 Task: Add the task  Integrate a new online faxing system for a company's communications to the section Continuous Delivery Sprint in the project AgileOrigin and add a Due Date to the respective task as 2023/07/11
Action: Mouse moved to (317, 480)
Screenshot: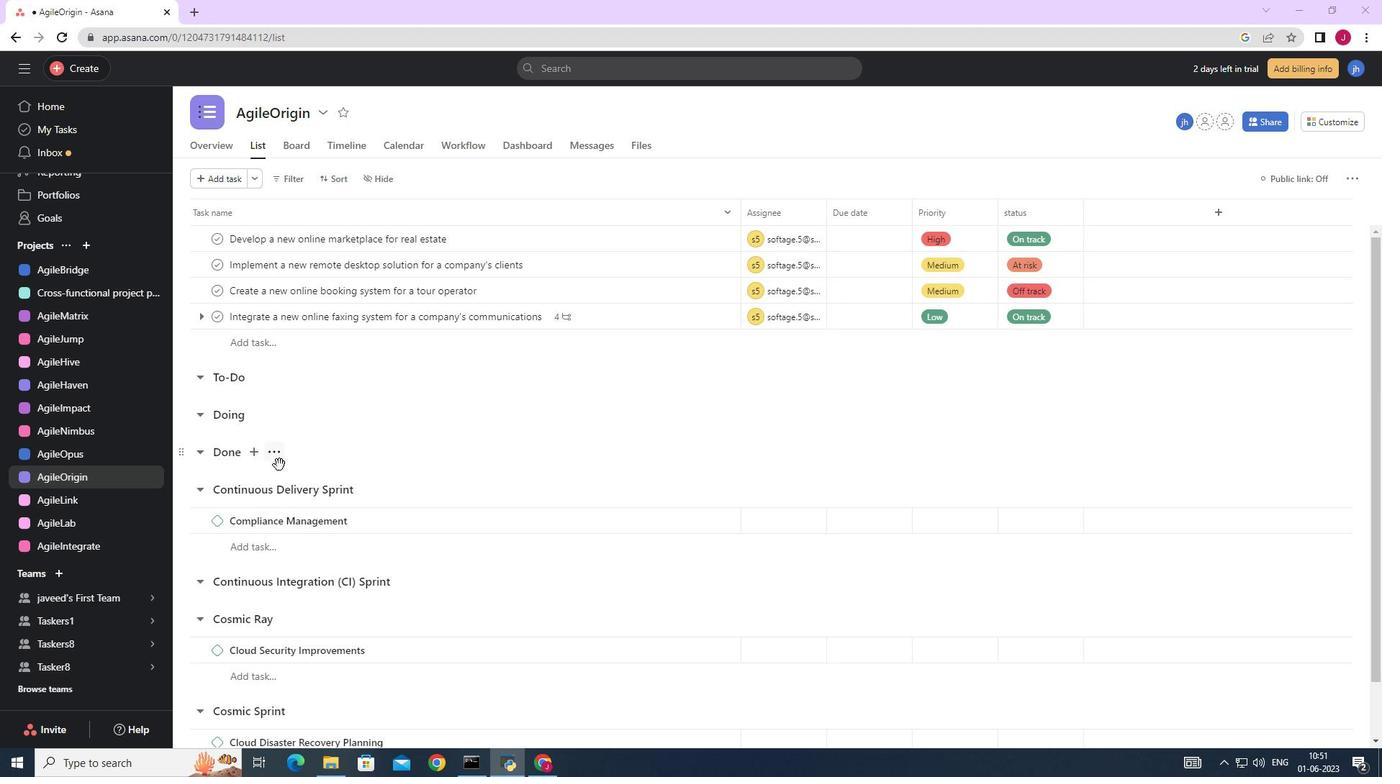 
Action: Mouse scrolled (317, 479) with delta (0, 0)
Screenshot: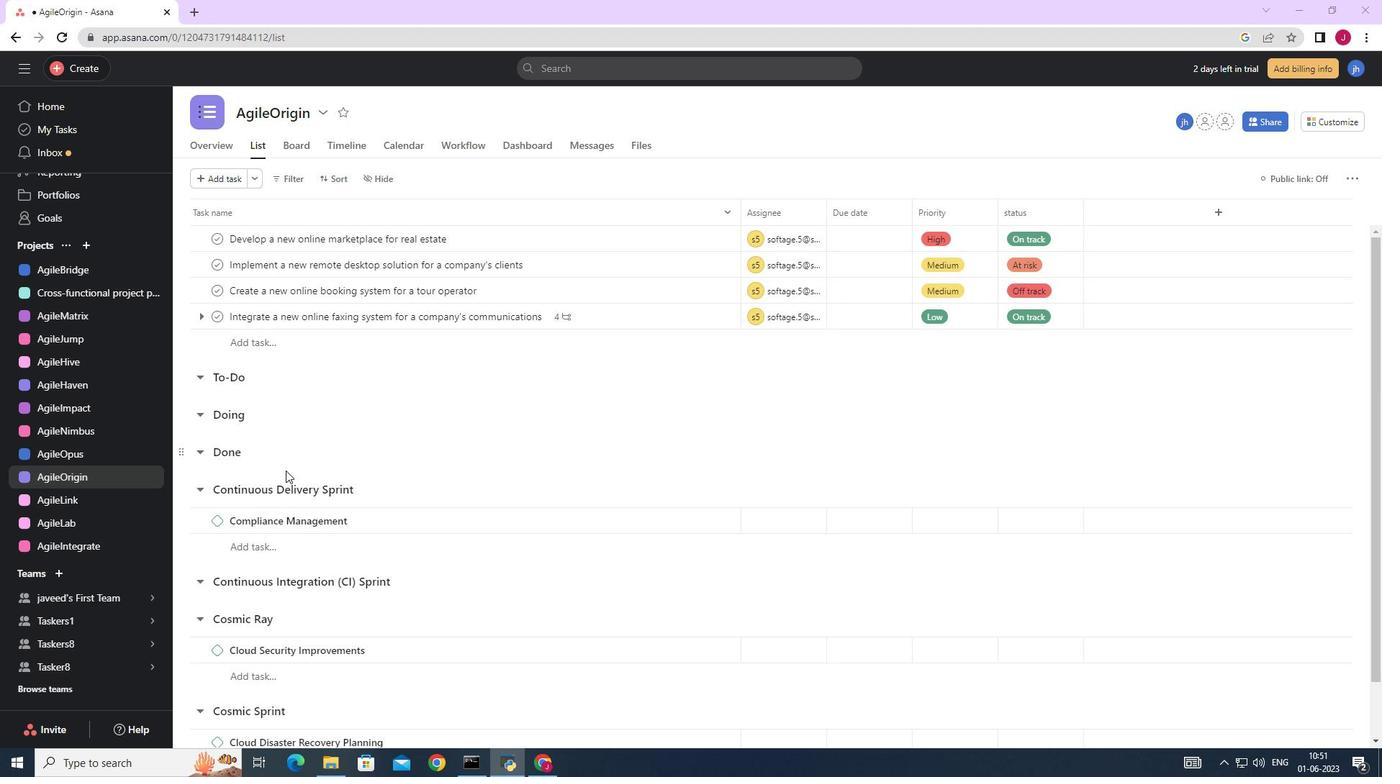
Action: Mouse scrolled (317, 479) with delta (0, 0)
Screenshot: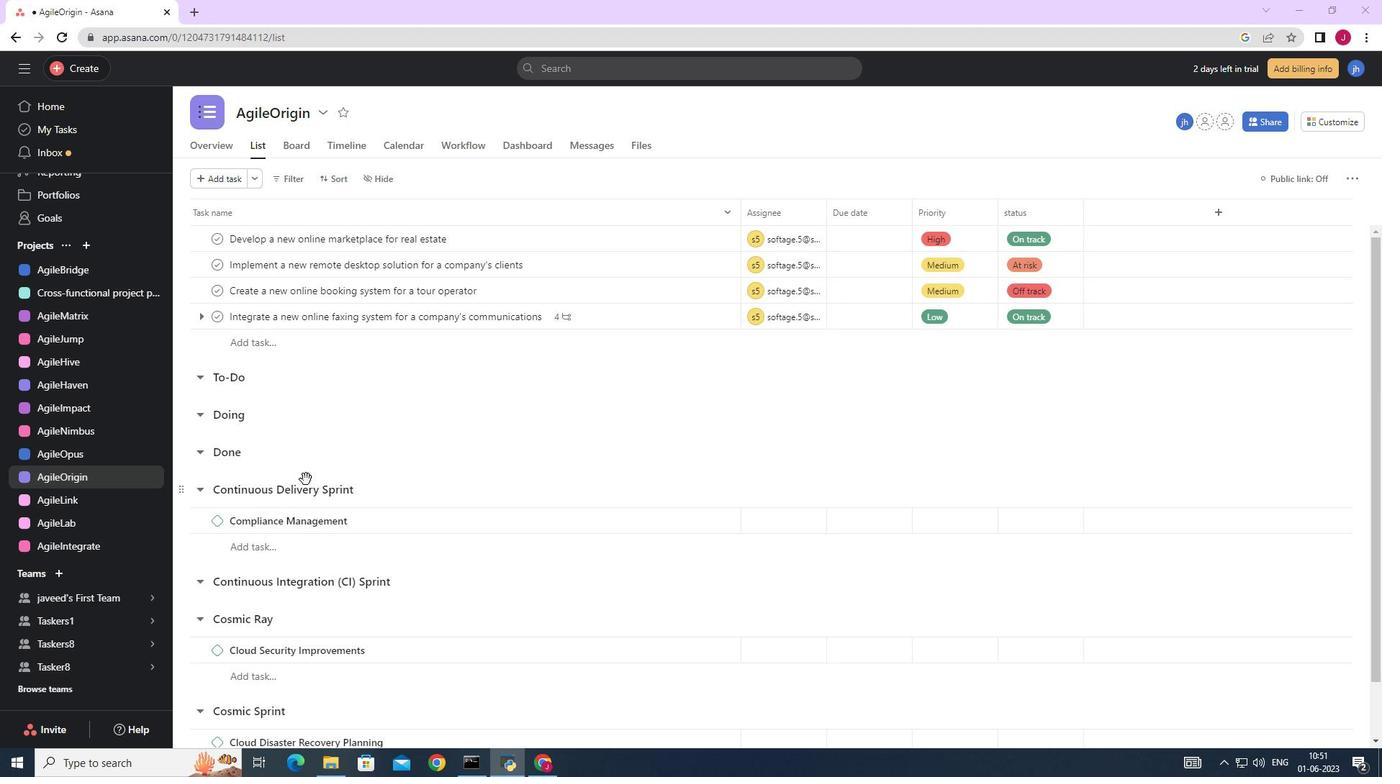 
Action: Mouse moved to (318, 480)
Screenshot: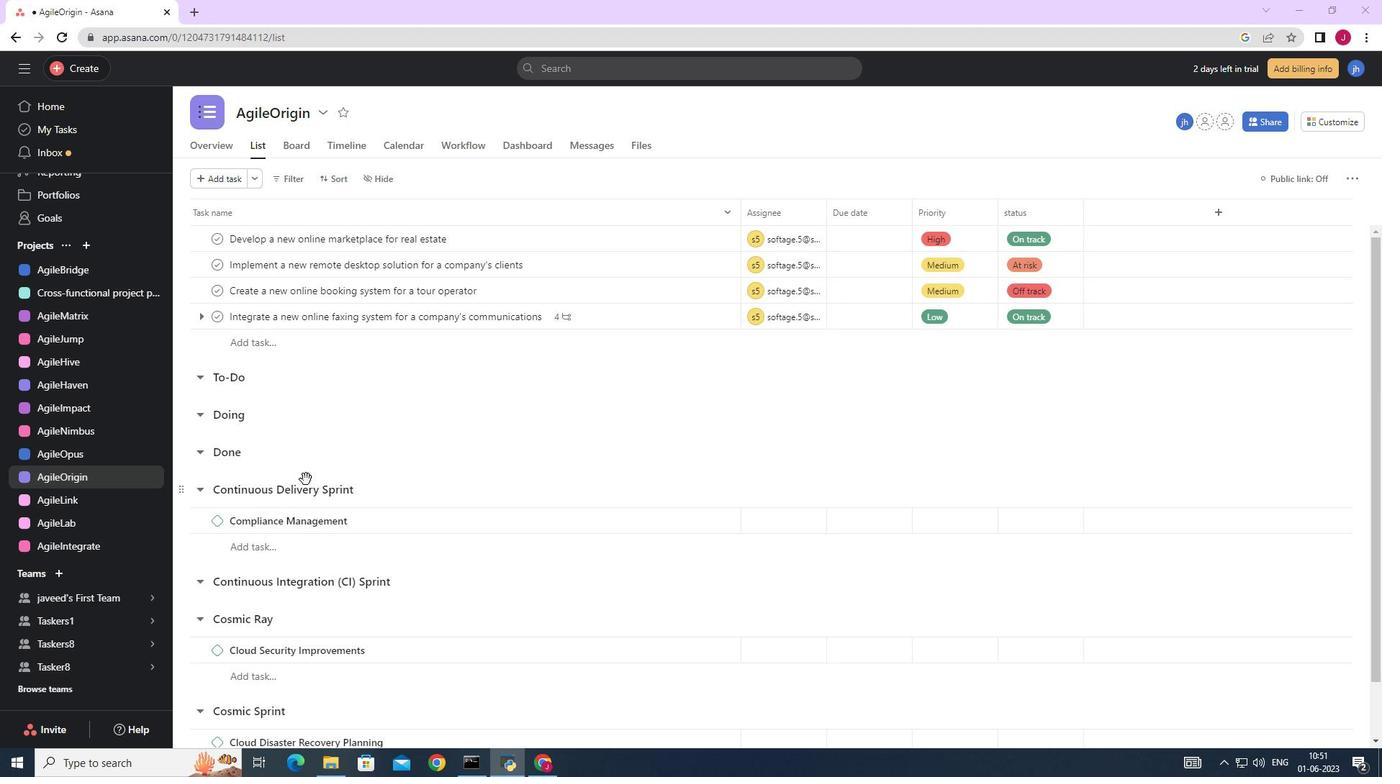 
Action: Mouse scrolled (317, 479) with delta (0, 0)
Screenshot: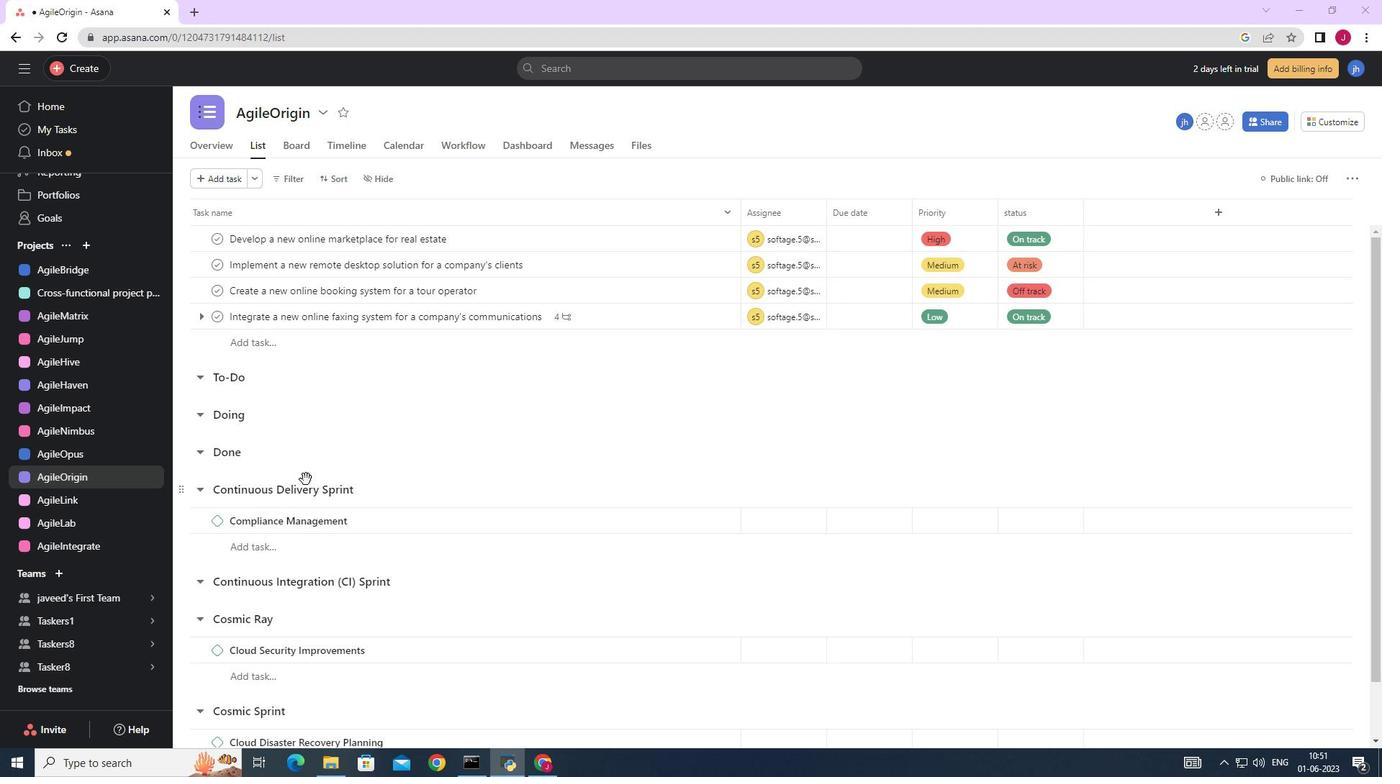 
Action: Mouse scrolled (318, 480) with delta (0, 0)
Screenshot: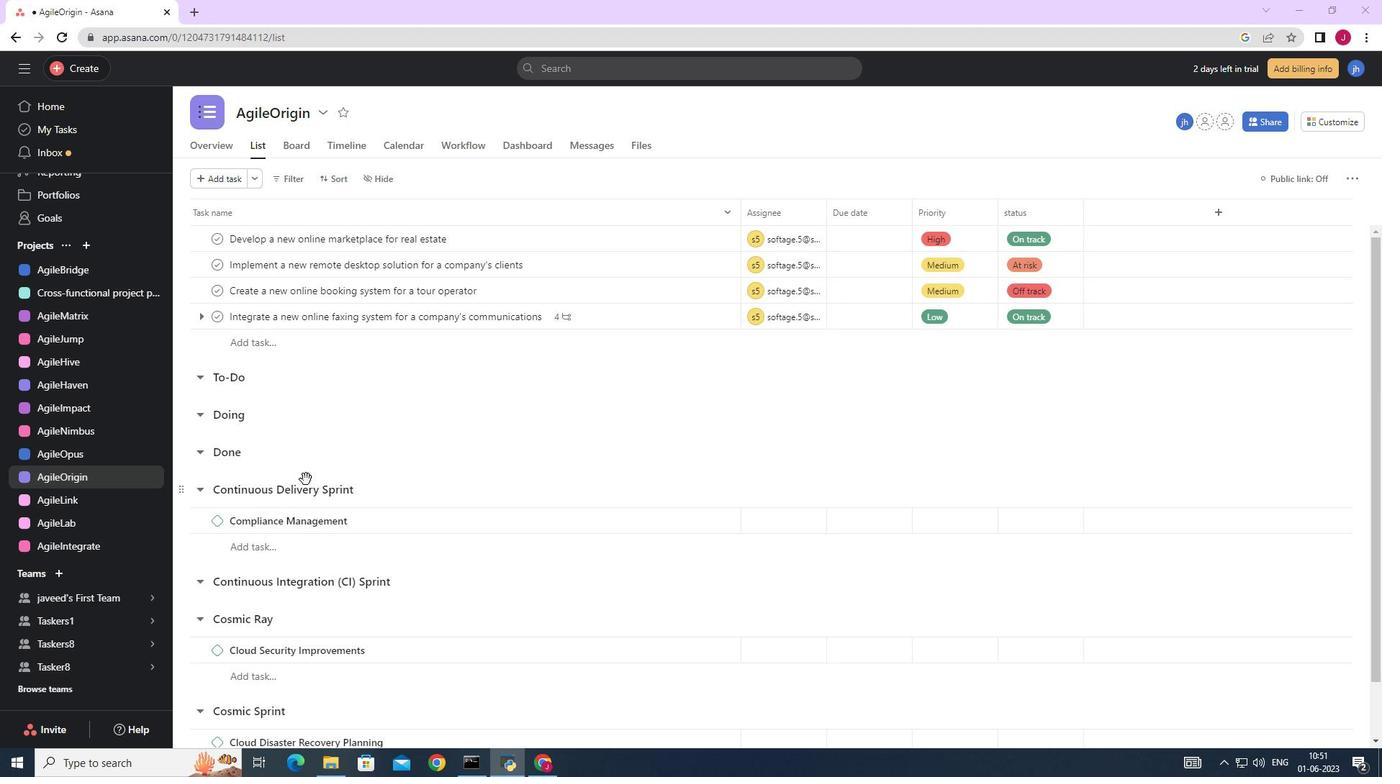 
Action: Mouse scrolled (318, 480) with delta (0, 0)
Screenshot: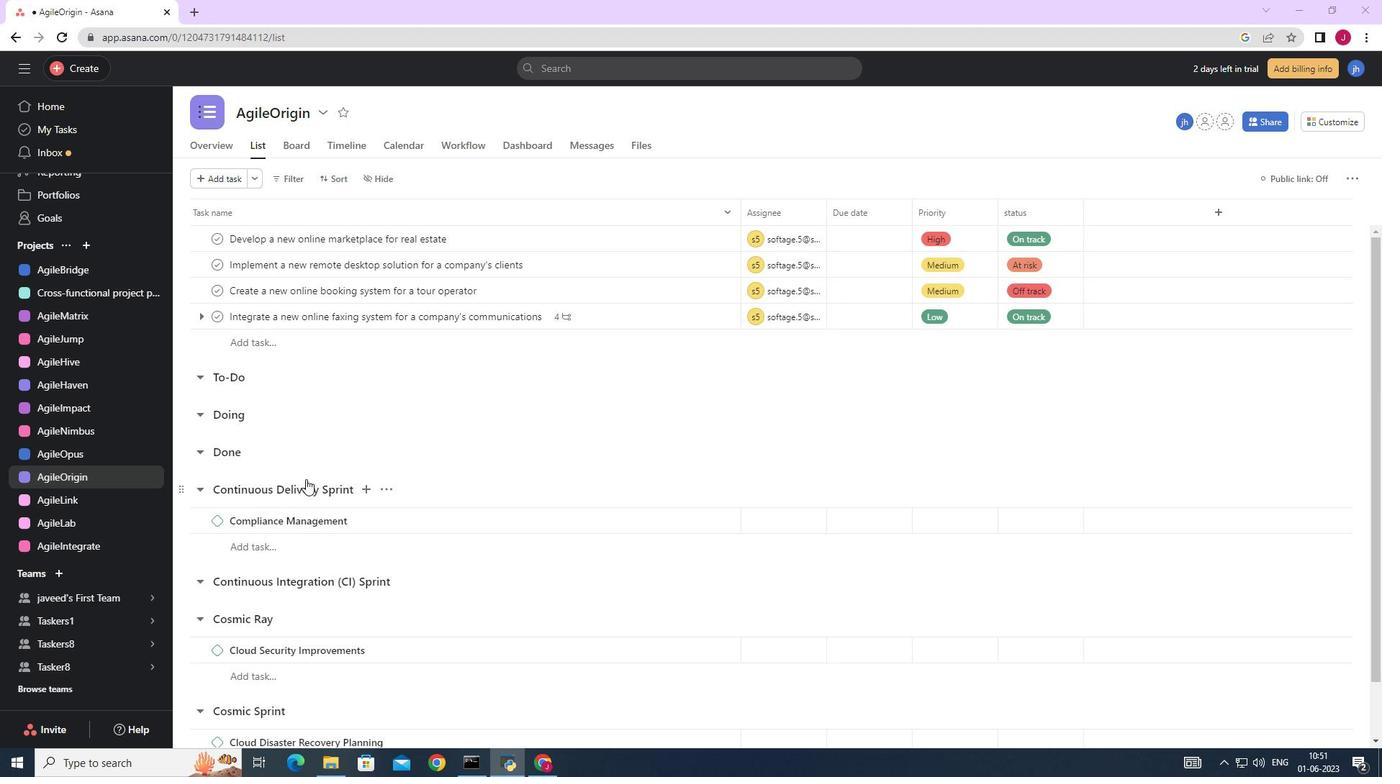 
Action: Mouse scrolled (318, 480) with delta (0, 0)
Screenshot: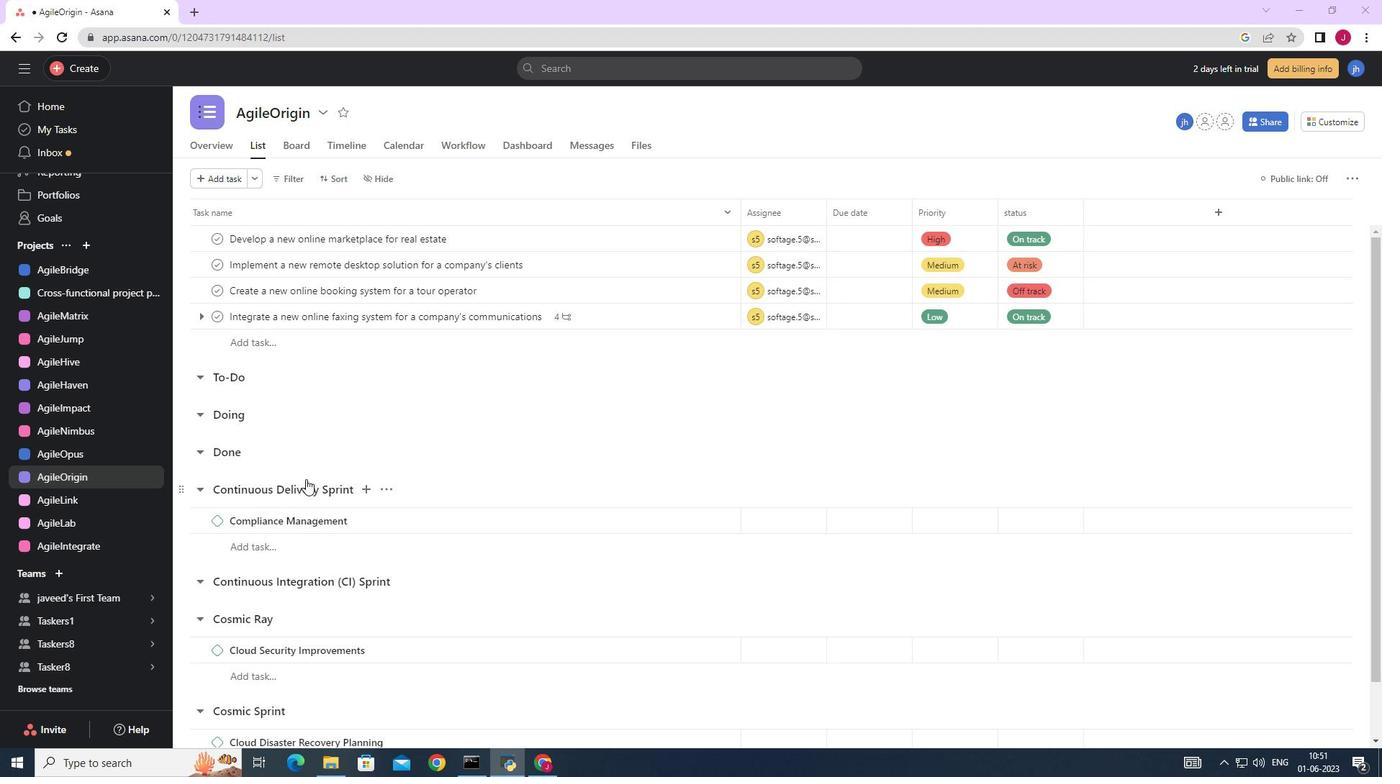 
Action: Mouse moved to (319, 475)
Screenshot: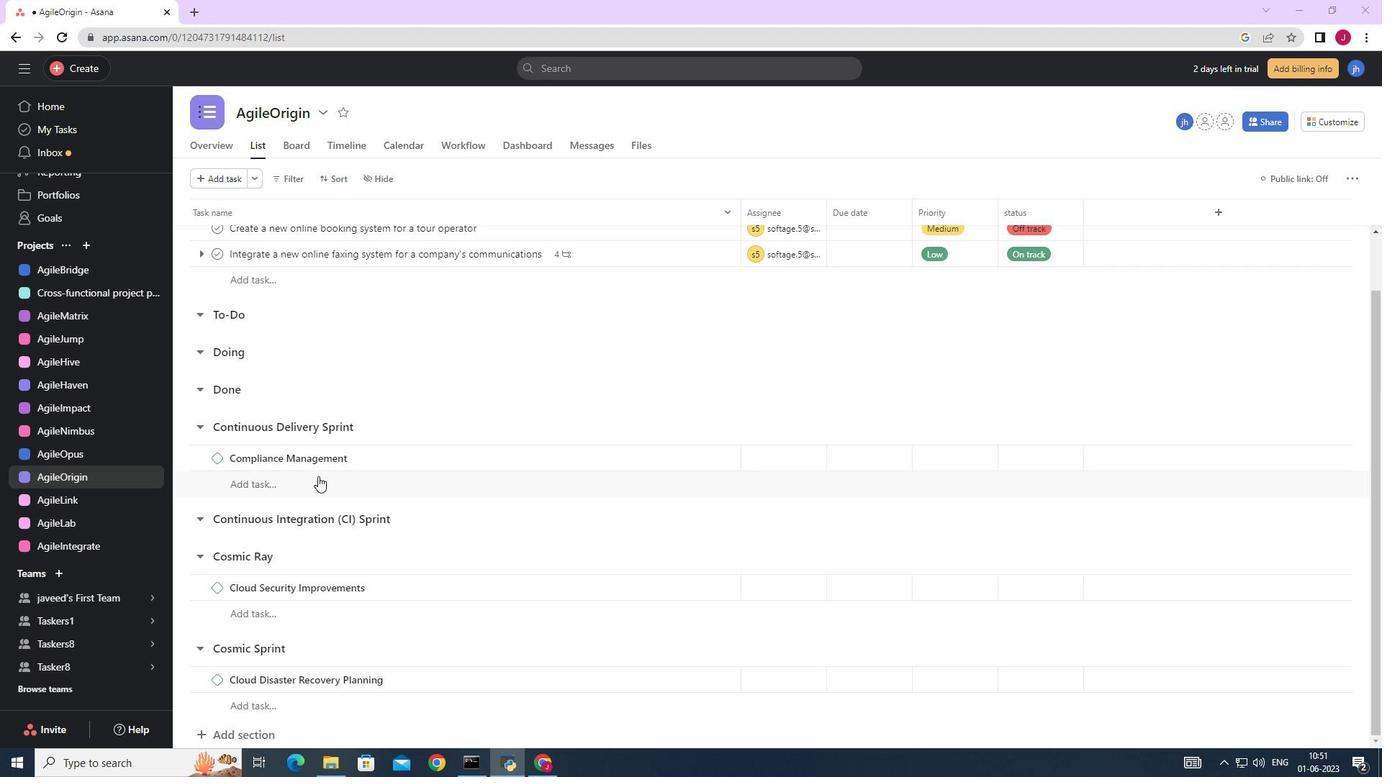 
Action: Mouse scrolled (319, 474) with delta (0, 0)
Screenshot: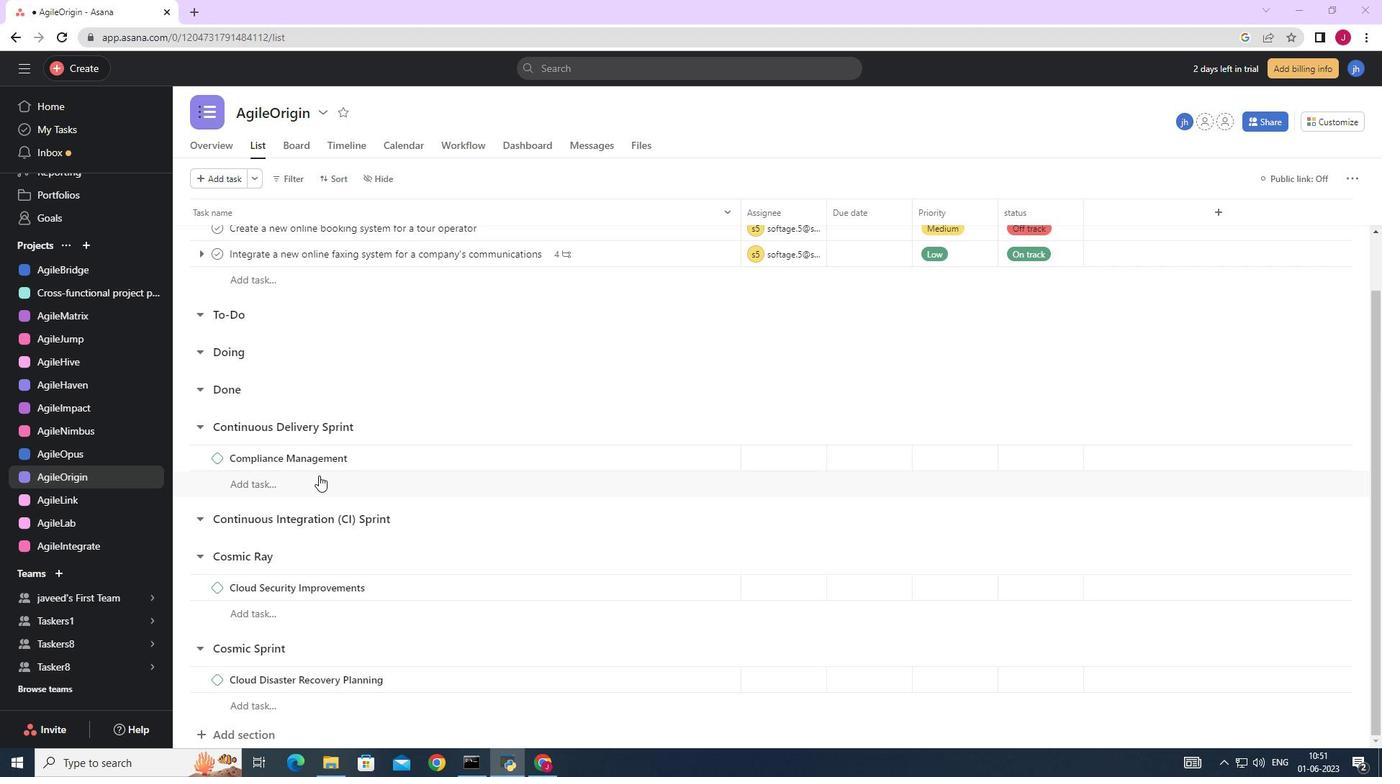 
Action: Mouse scrolled (319, 474) with delta (0, 0)
Screenshot: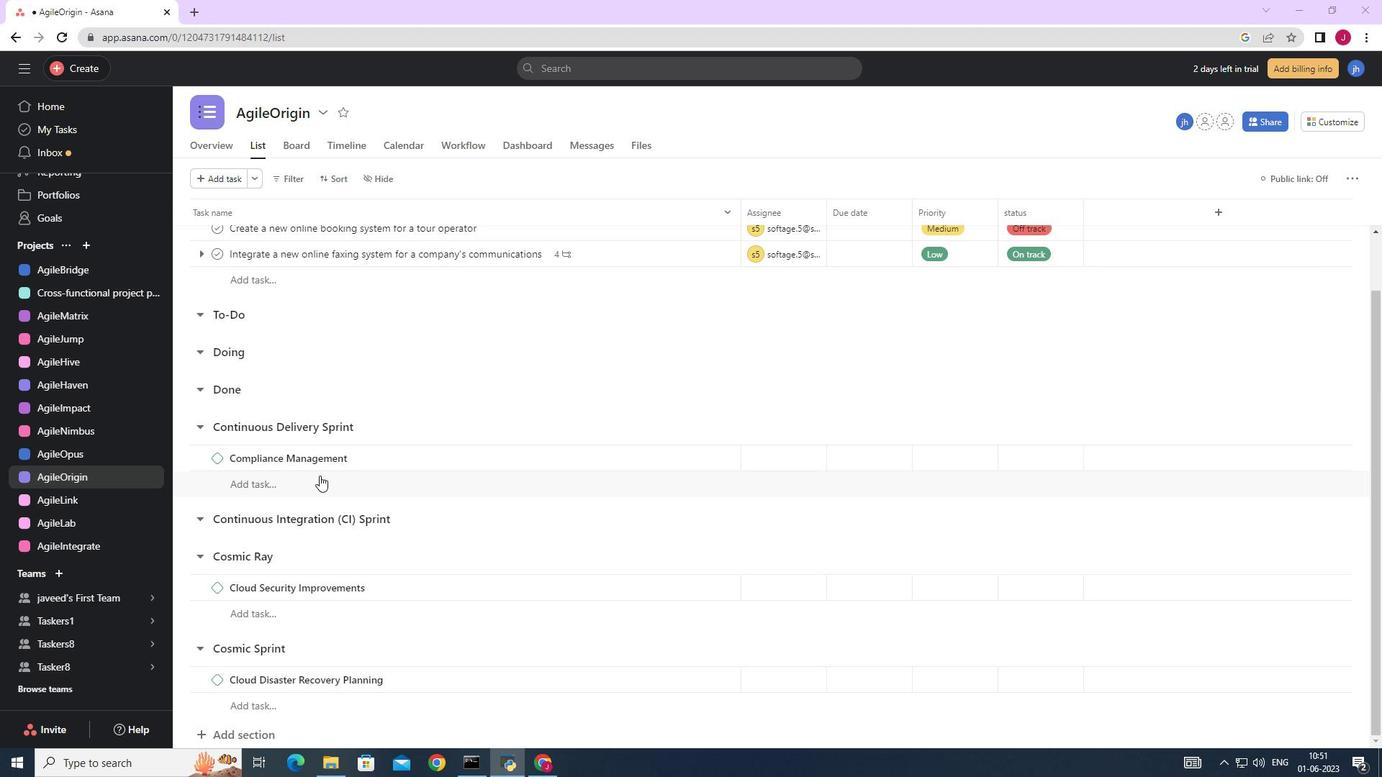 
Action: Mouse scrolled (319, 474) with delta (0, 0)
Screenshot: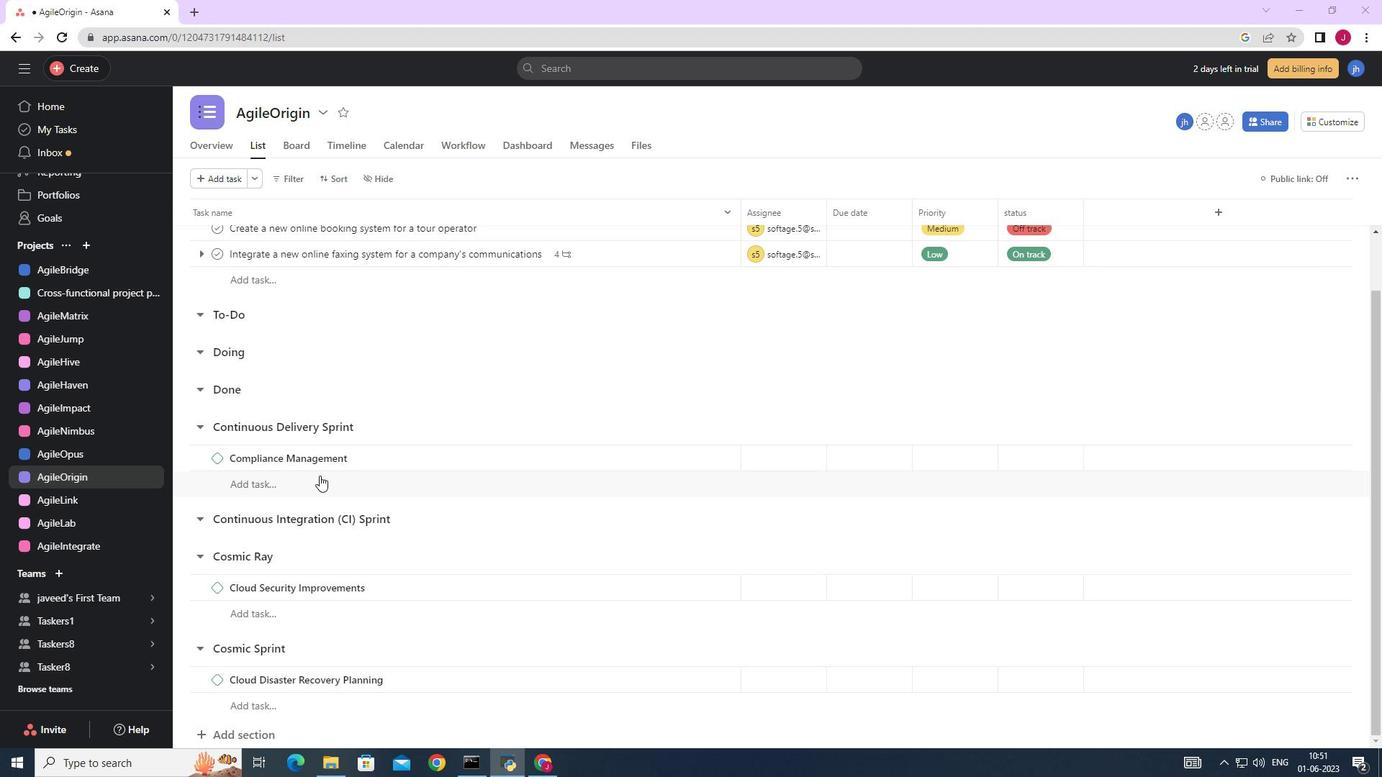 
Action: Mouse scrolled (319, 474) with delta (0, 0)
Screenshot: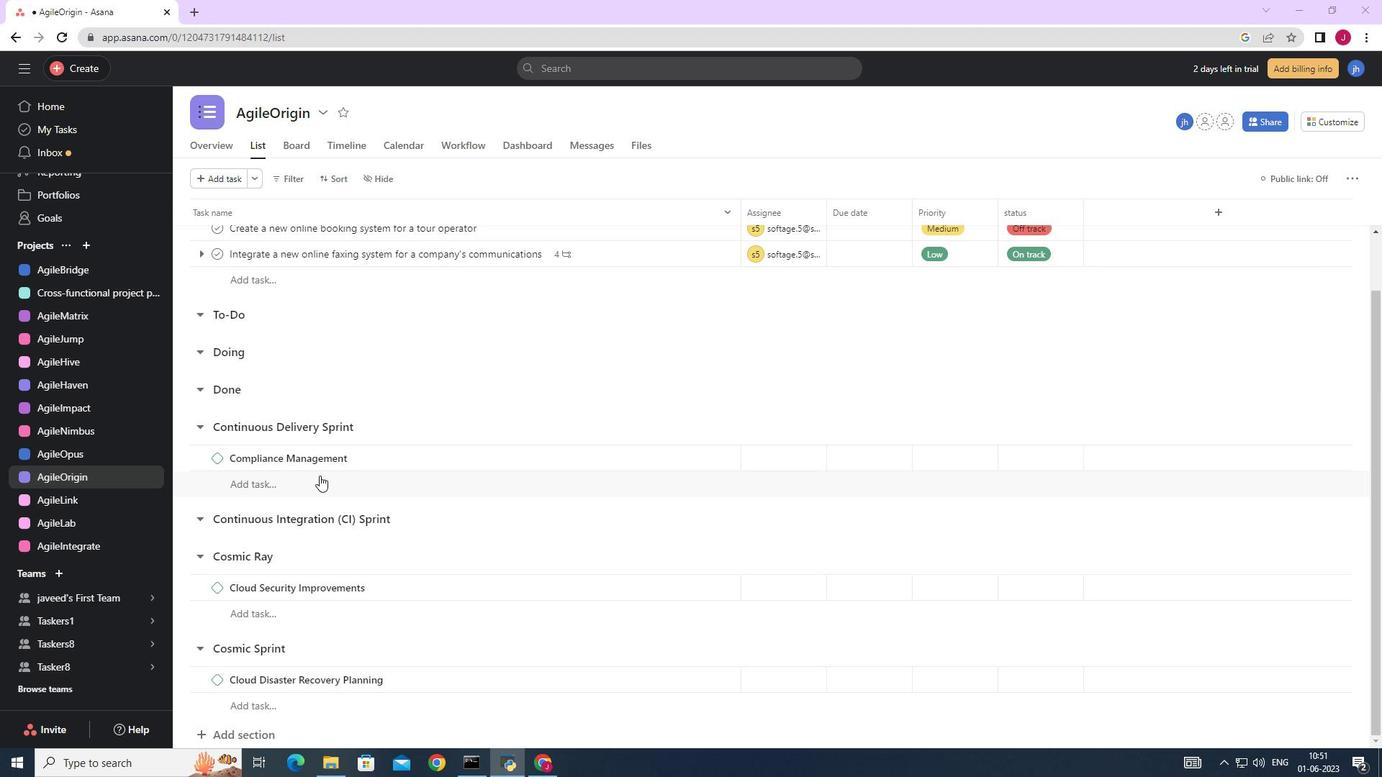 
Action: Mouse moved to (506, 455)
Screenshot: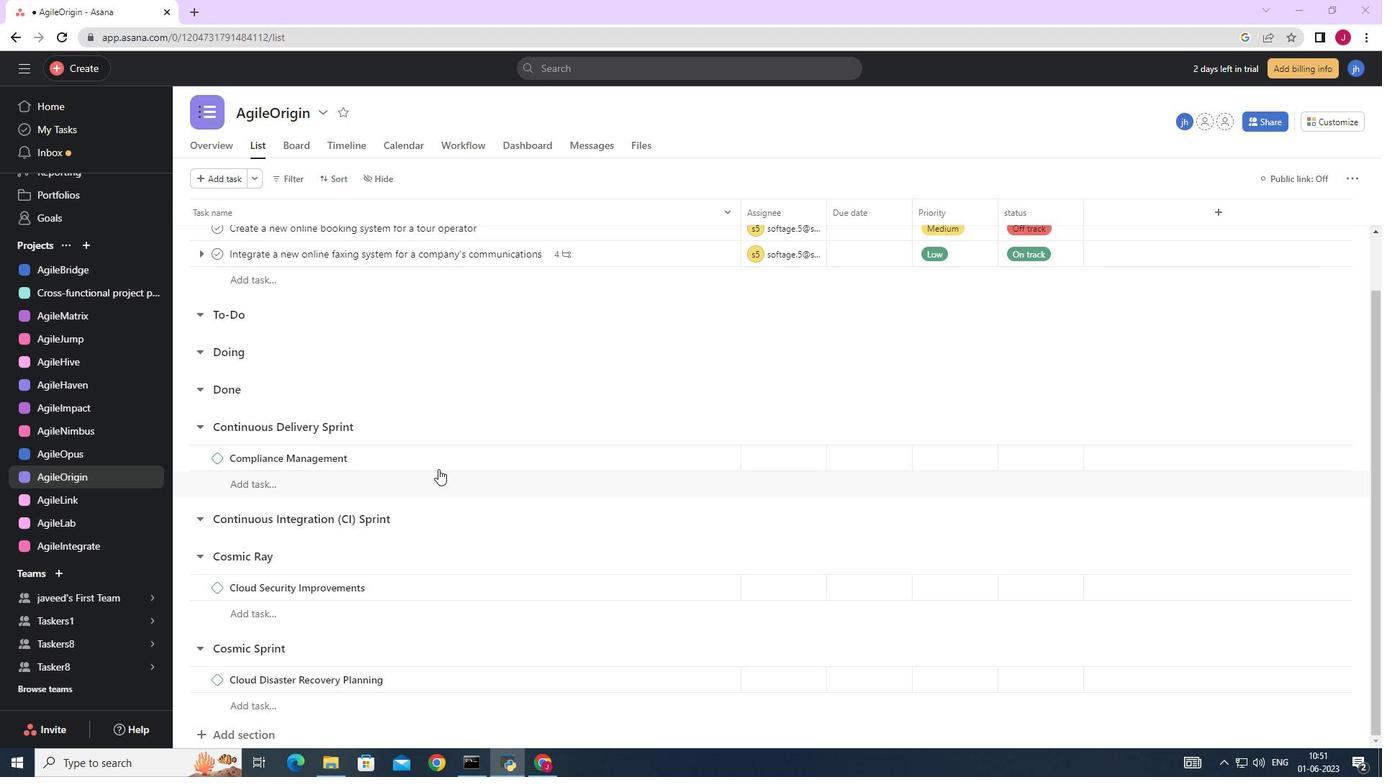 
Action: Mouse scrolled (506, 456) with delta (0, 0)
Screenshot: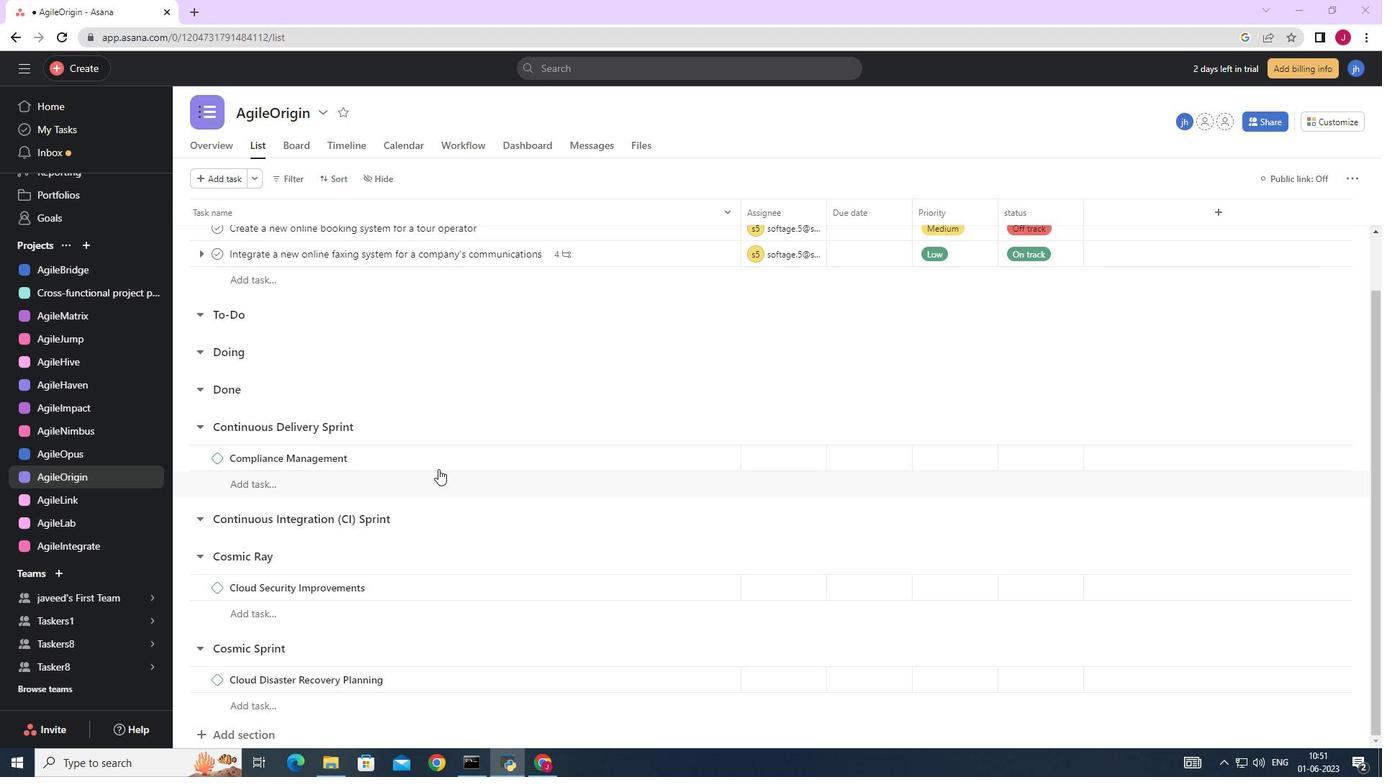 
Action: Mouse moved to (504, 455)
Screenshot: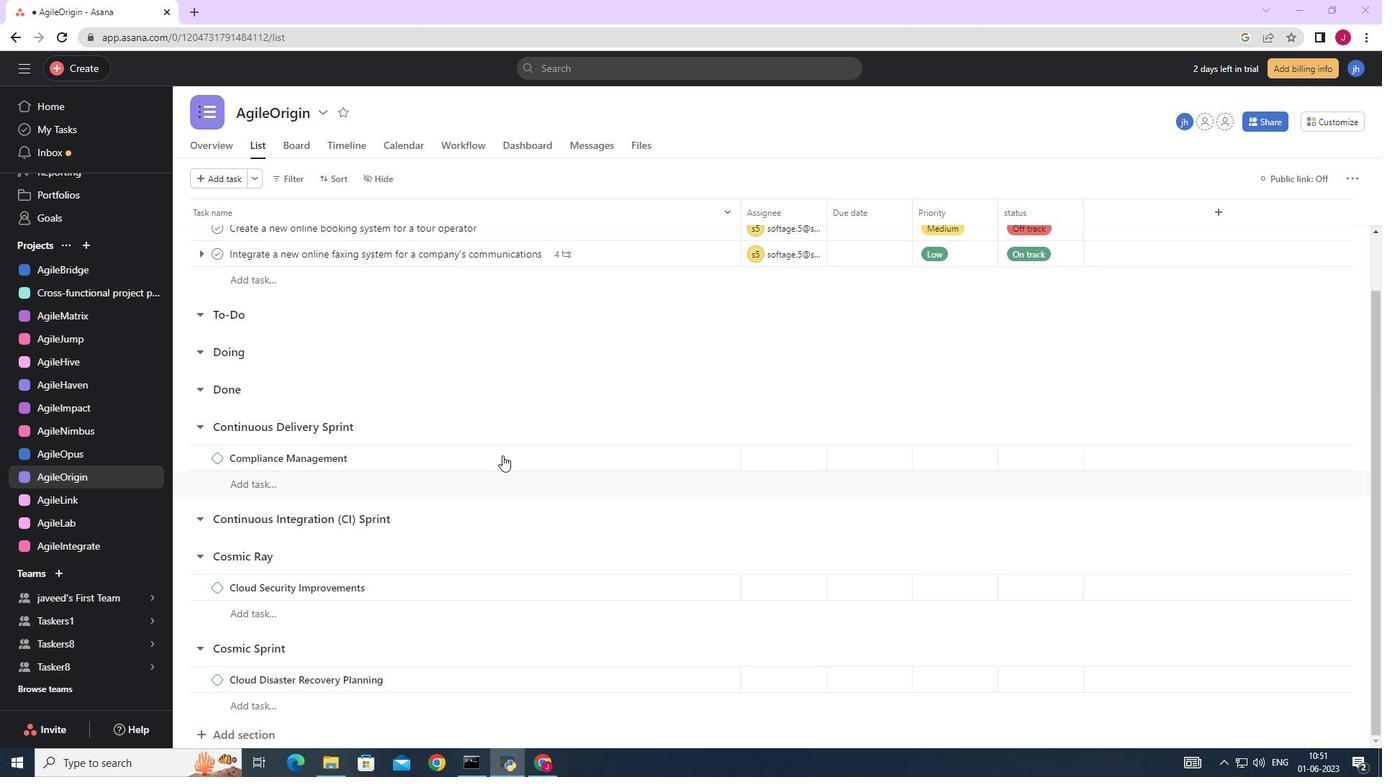 
Action: Mouse scrolled (505, 455) with delta (0, 0)
Screenshot: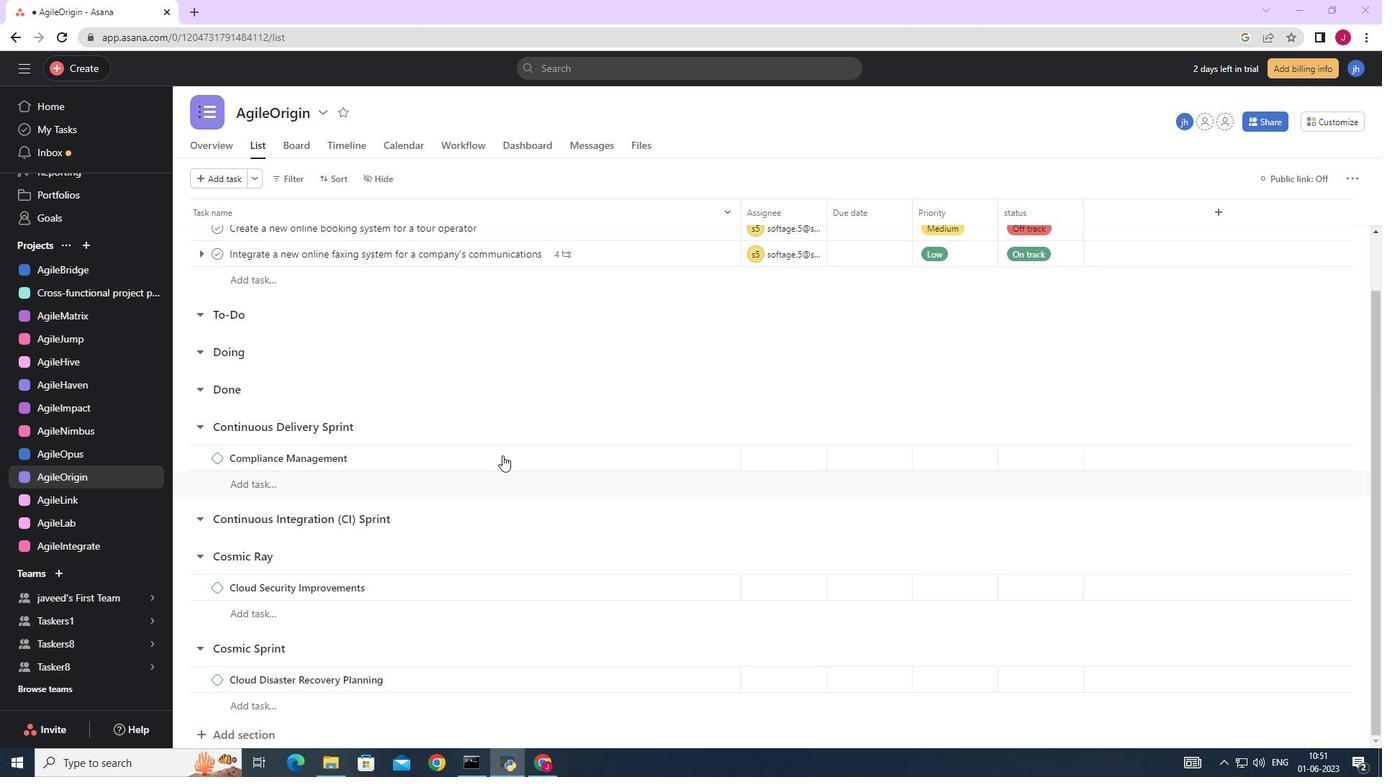 
Action: Mouse moved to (502, 450)
Screenshot: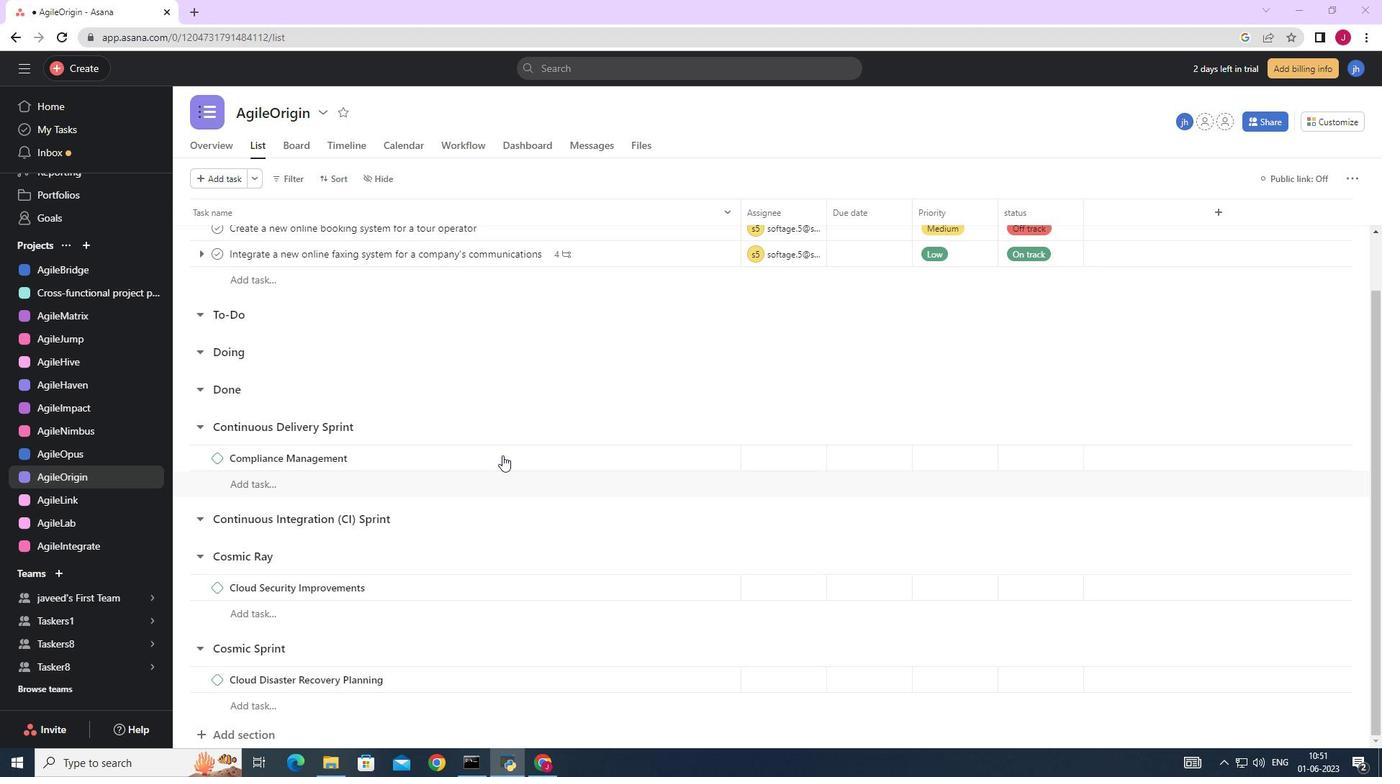 
Action: Mouse scrolled (503, 452) with delta (0, 0)
Screenshot: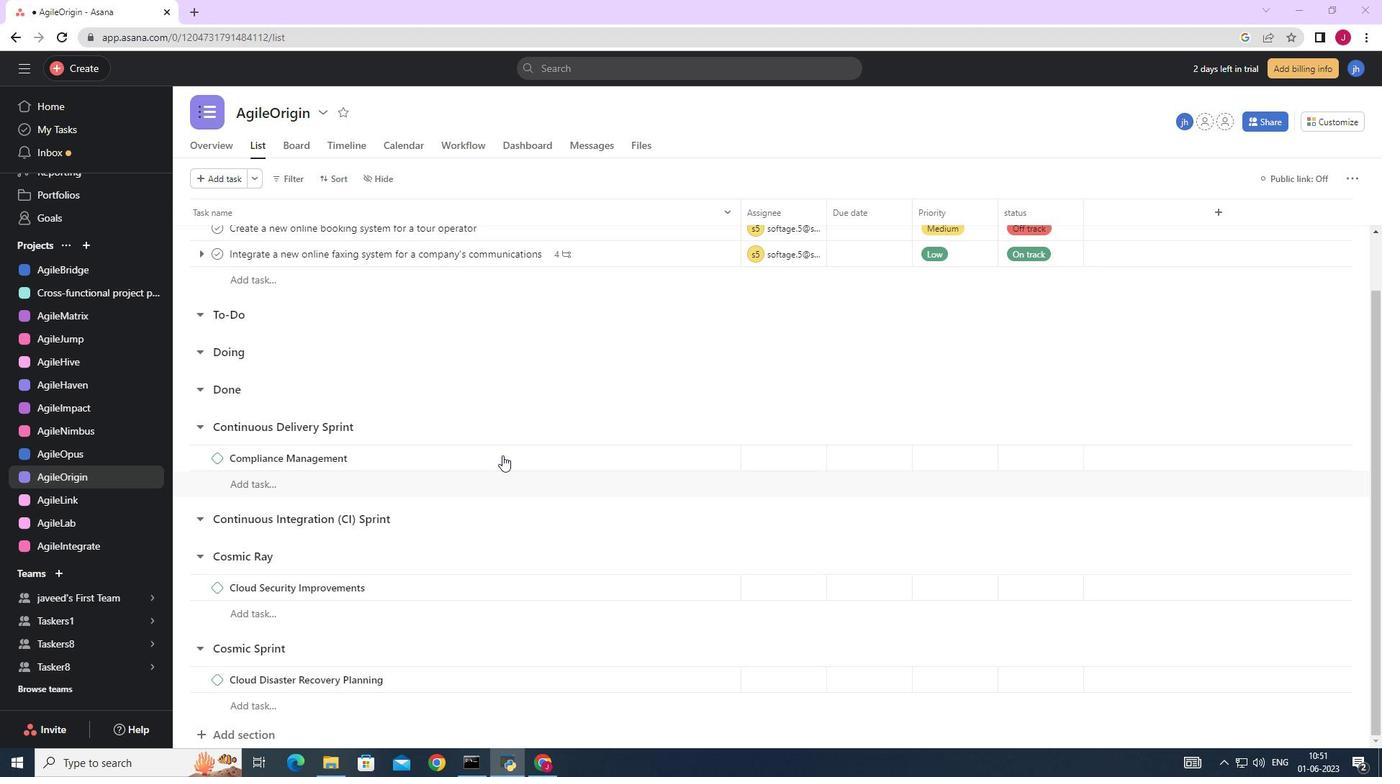 
Action: Mouse moved to (496, 437)
Screenshot: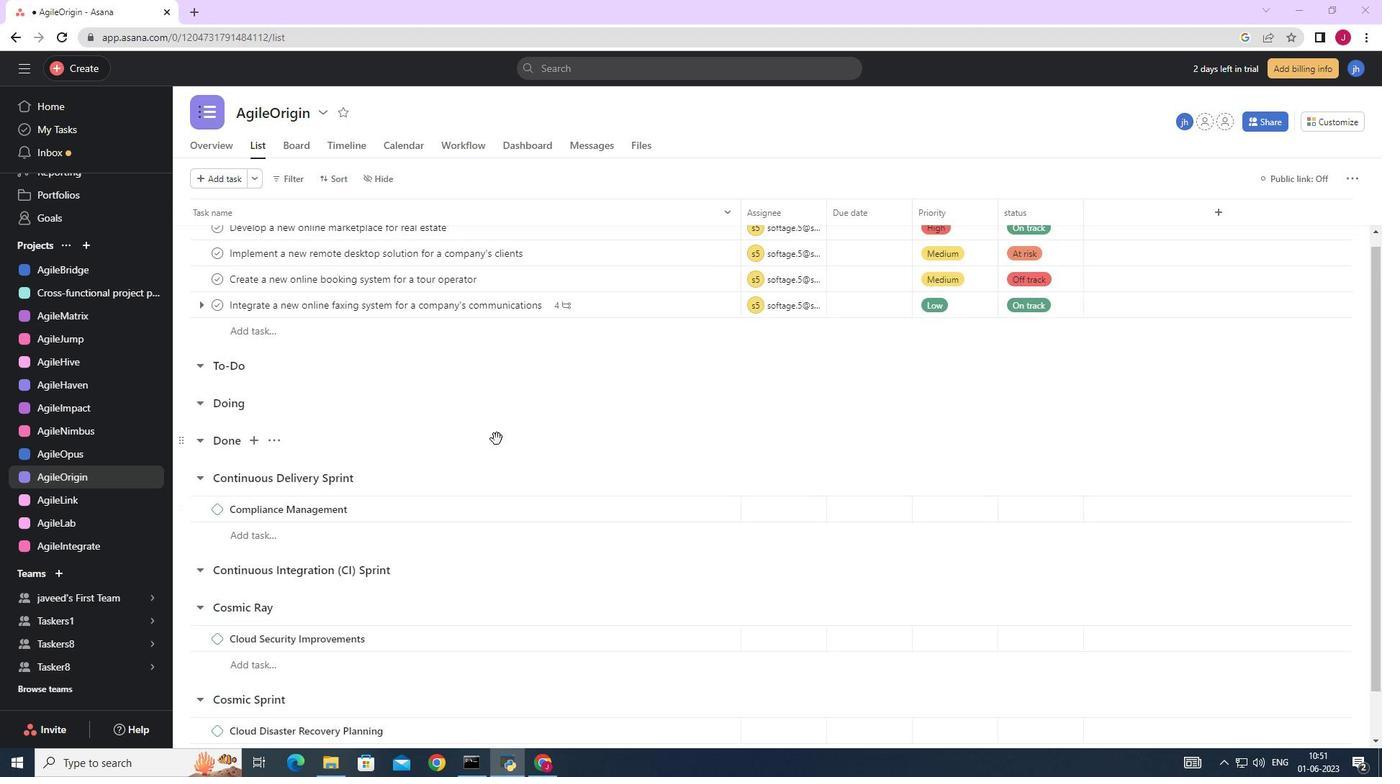 
Action: Mouse scrolled (496, 437) with delta (0, 0)
Screenshot: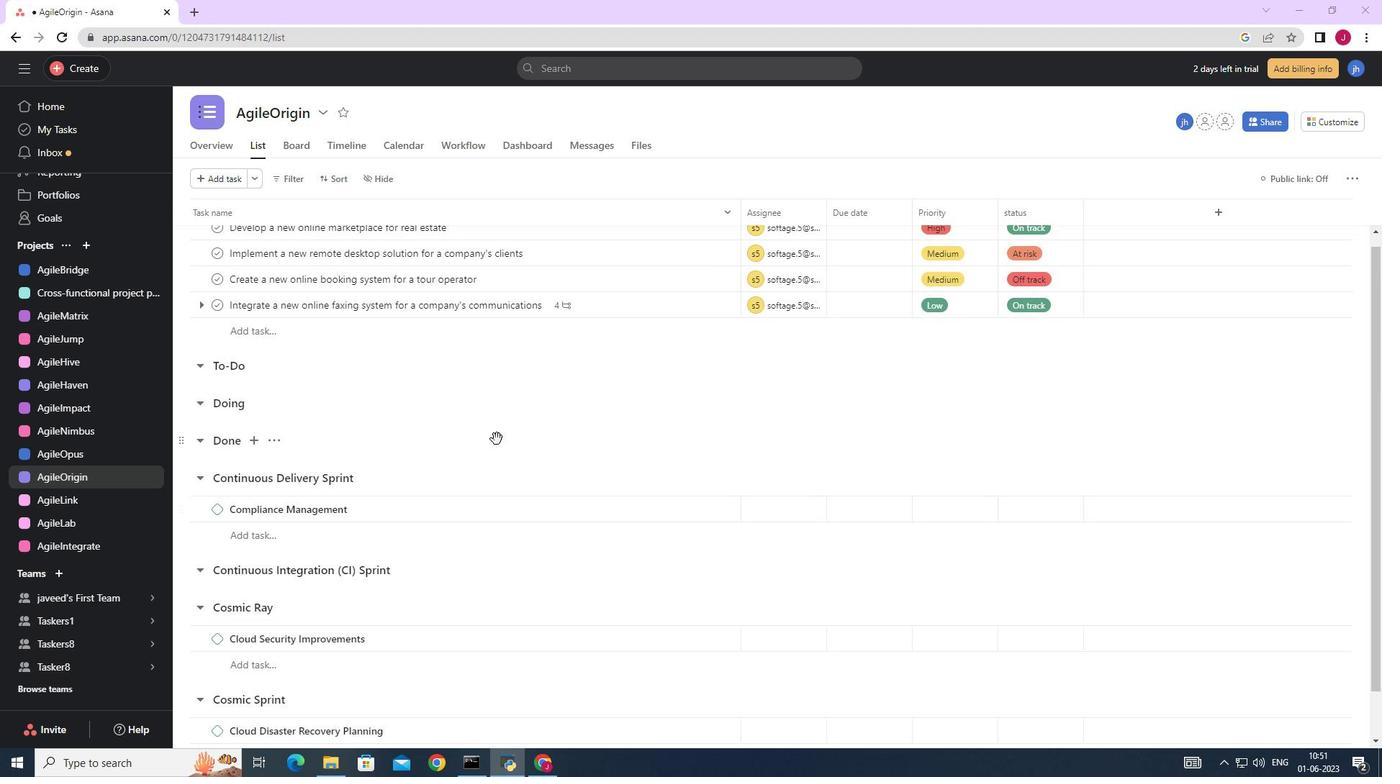 
Action: Mouse scrolled (496, 437) with delta (0, 0)
Screenshot: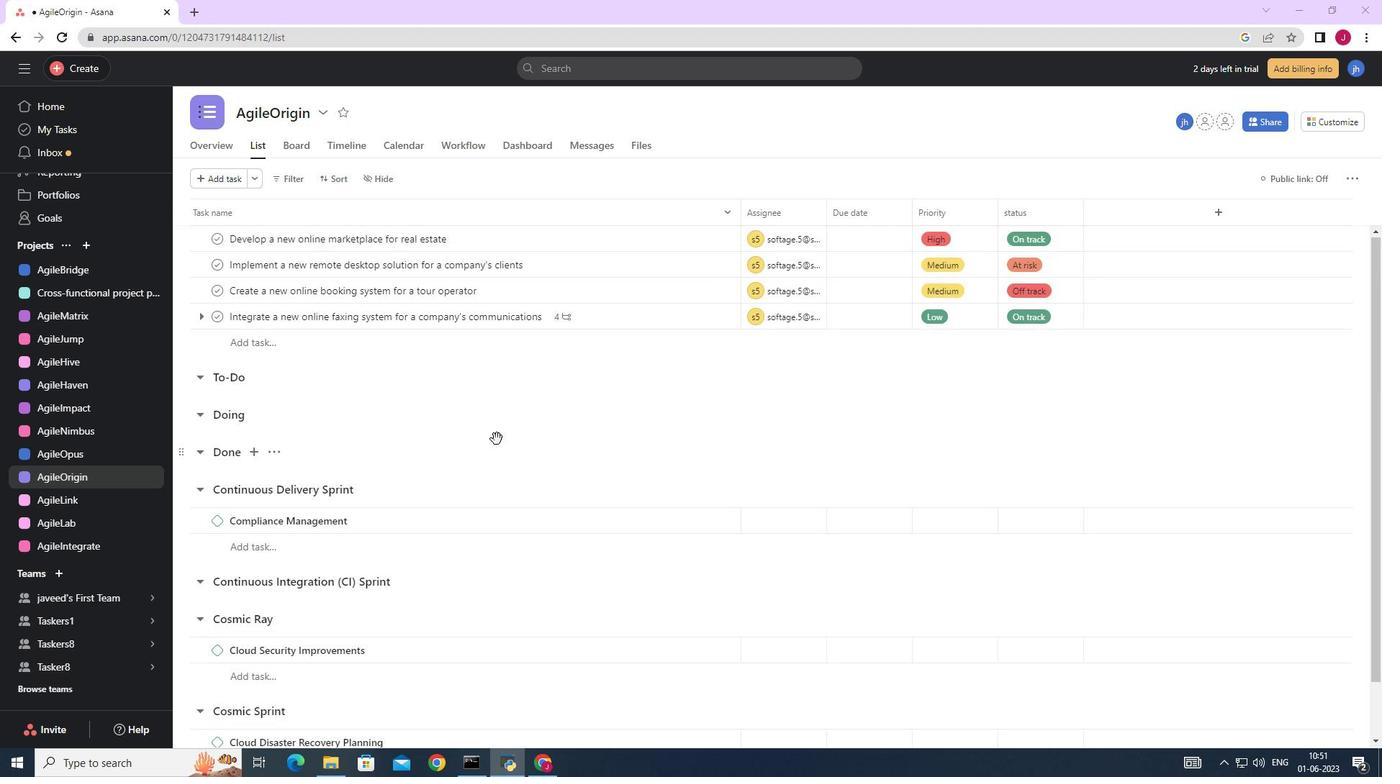 
Action: Mouse scrolled (496, 437) with delta (0, 0)
Screenshot: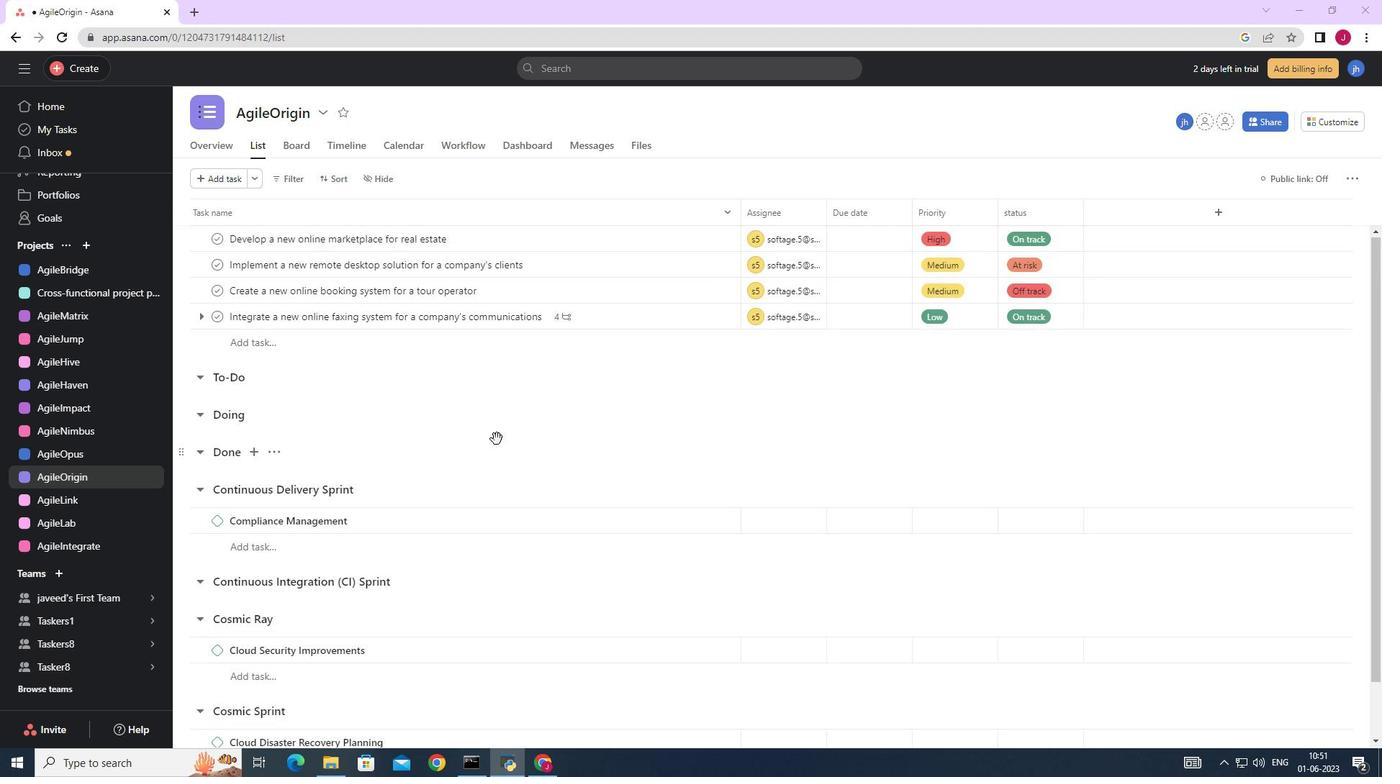 
Action: Mouse moved to (698, 316)
Screenshot: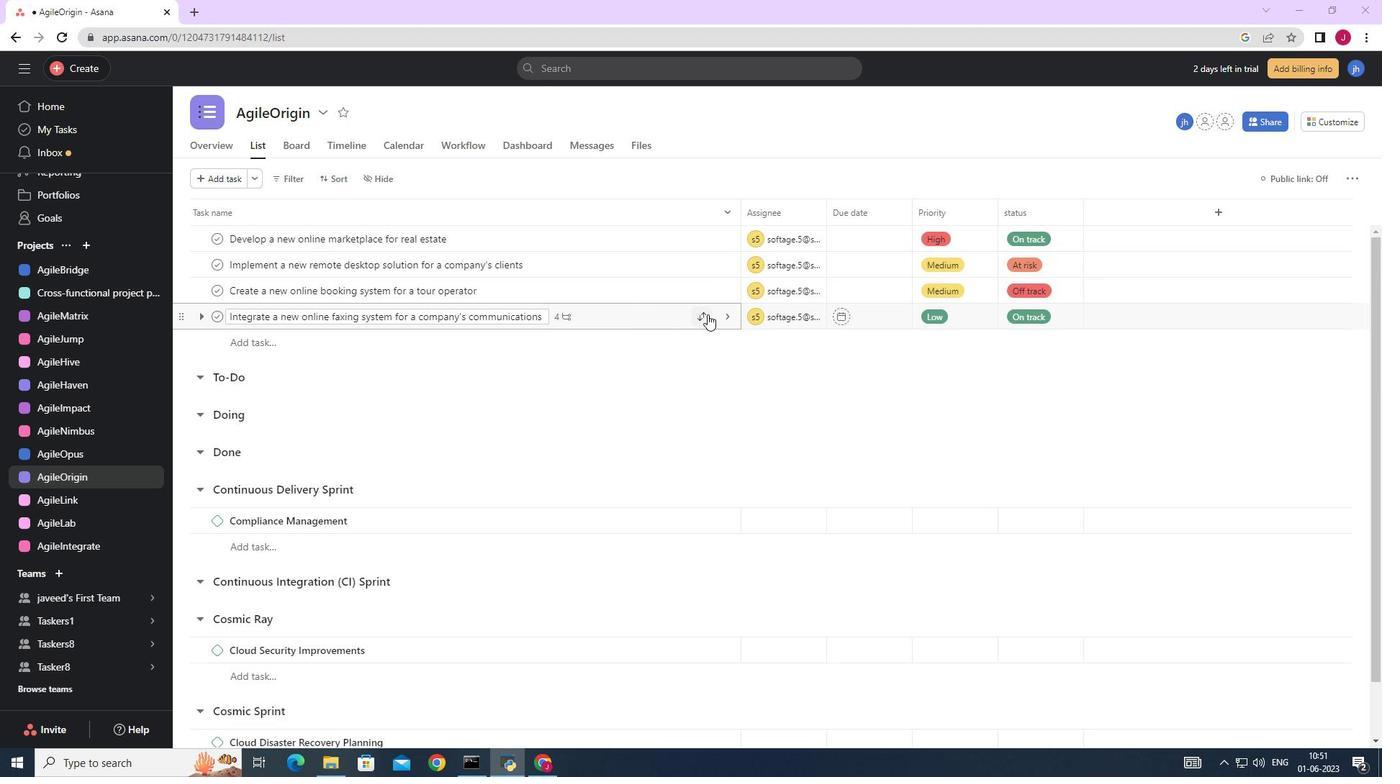 
Action: Mouse pressed left at (698, 316)
Screenshot: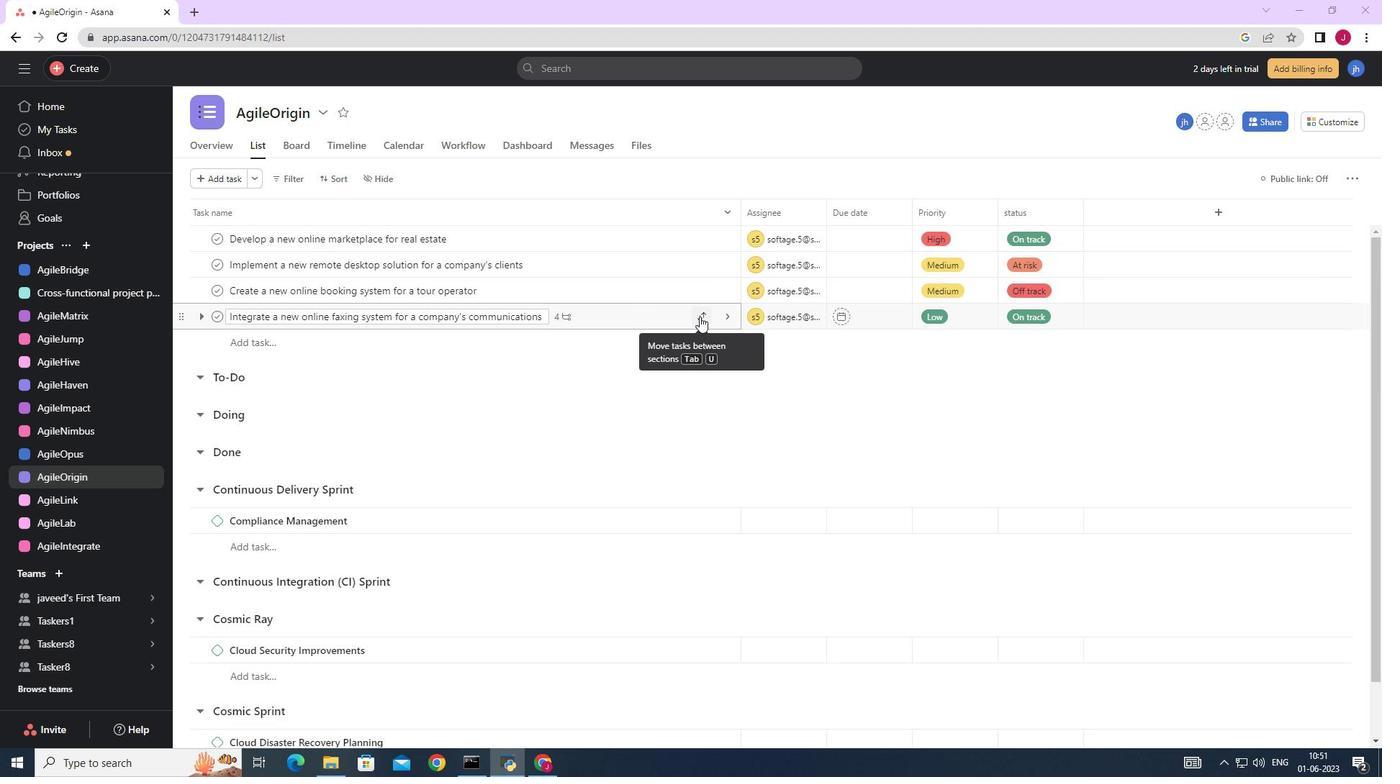 
Action: Mouse moved to (615, 478)
Screenshot: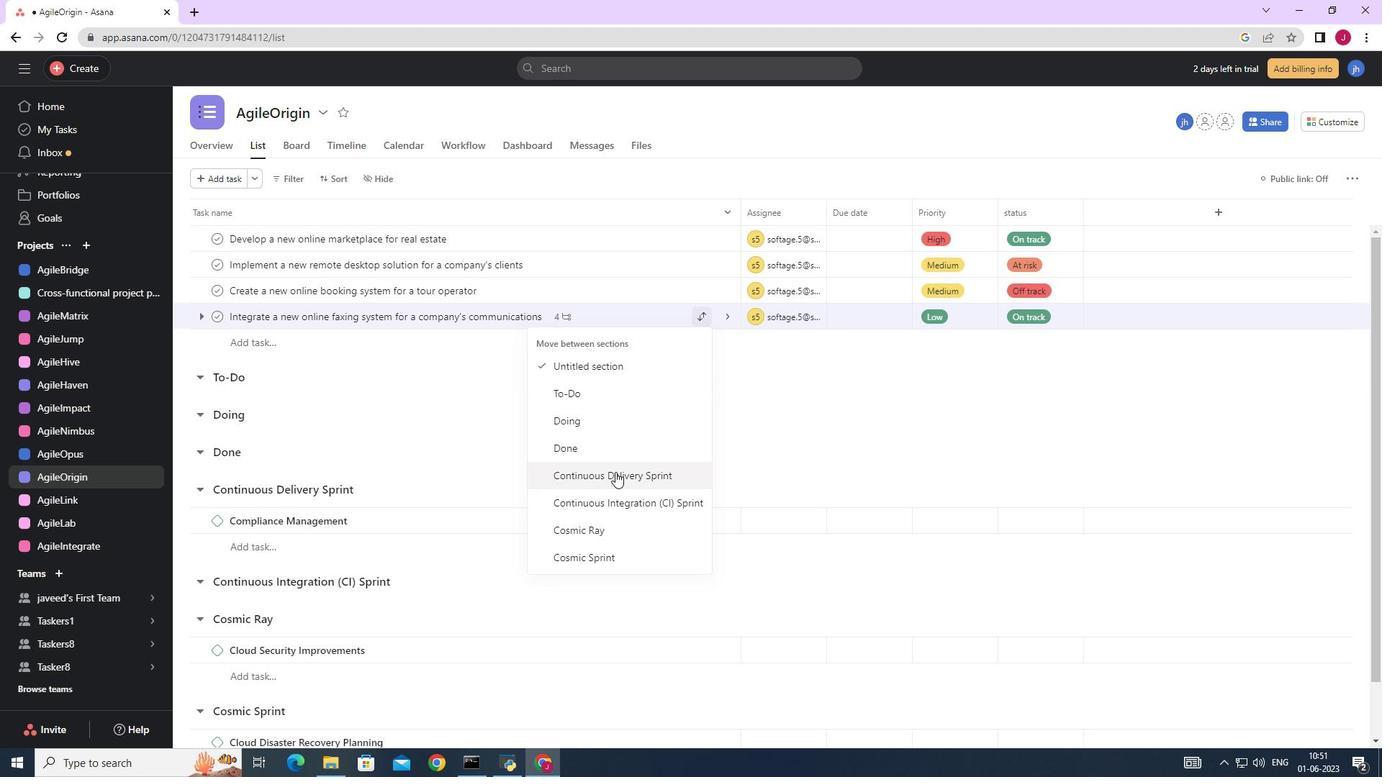 
Action: Mouse pressed left at (615, 478)
Screenshot: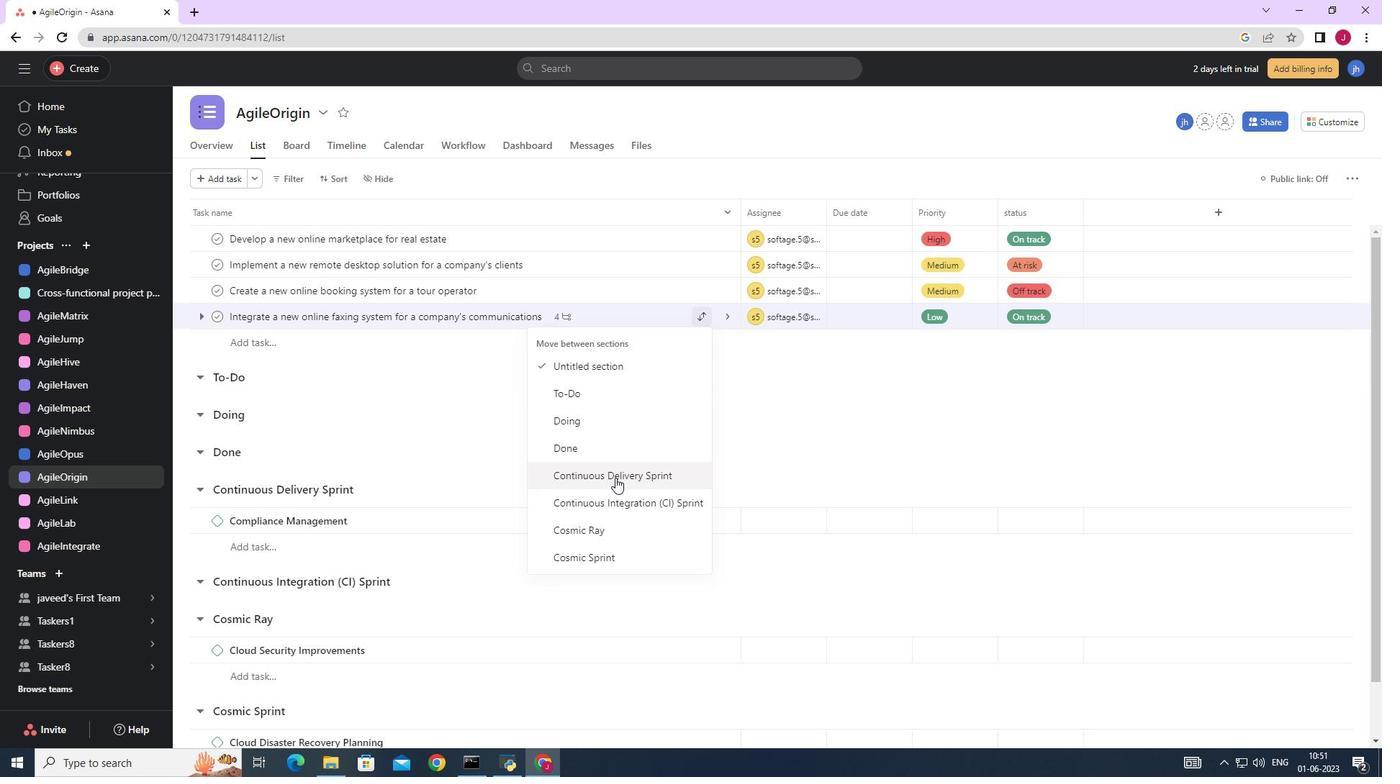 
Action: Mouse moved to (888, 498)
Screenshot: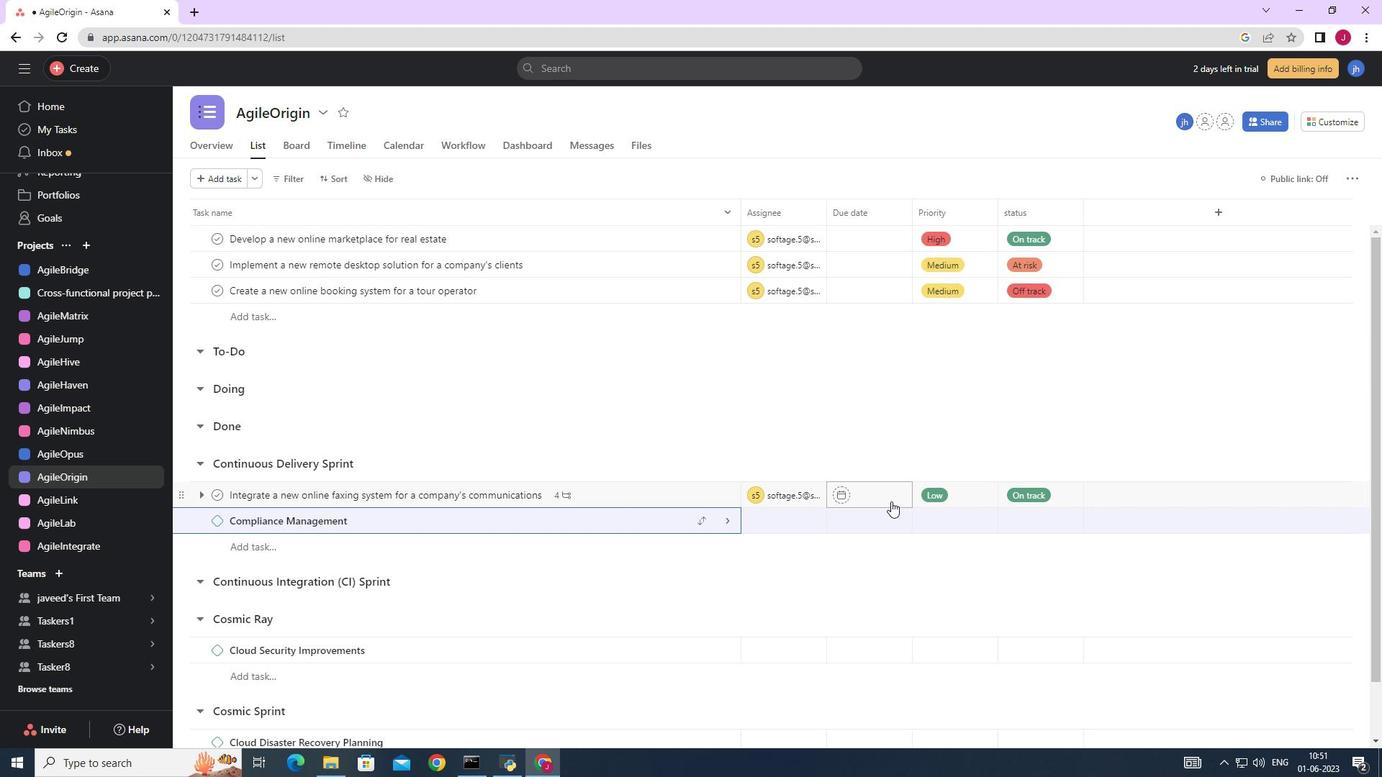 
Action: Mouse pressed left at (888, 498)
Screenshot: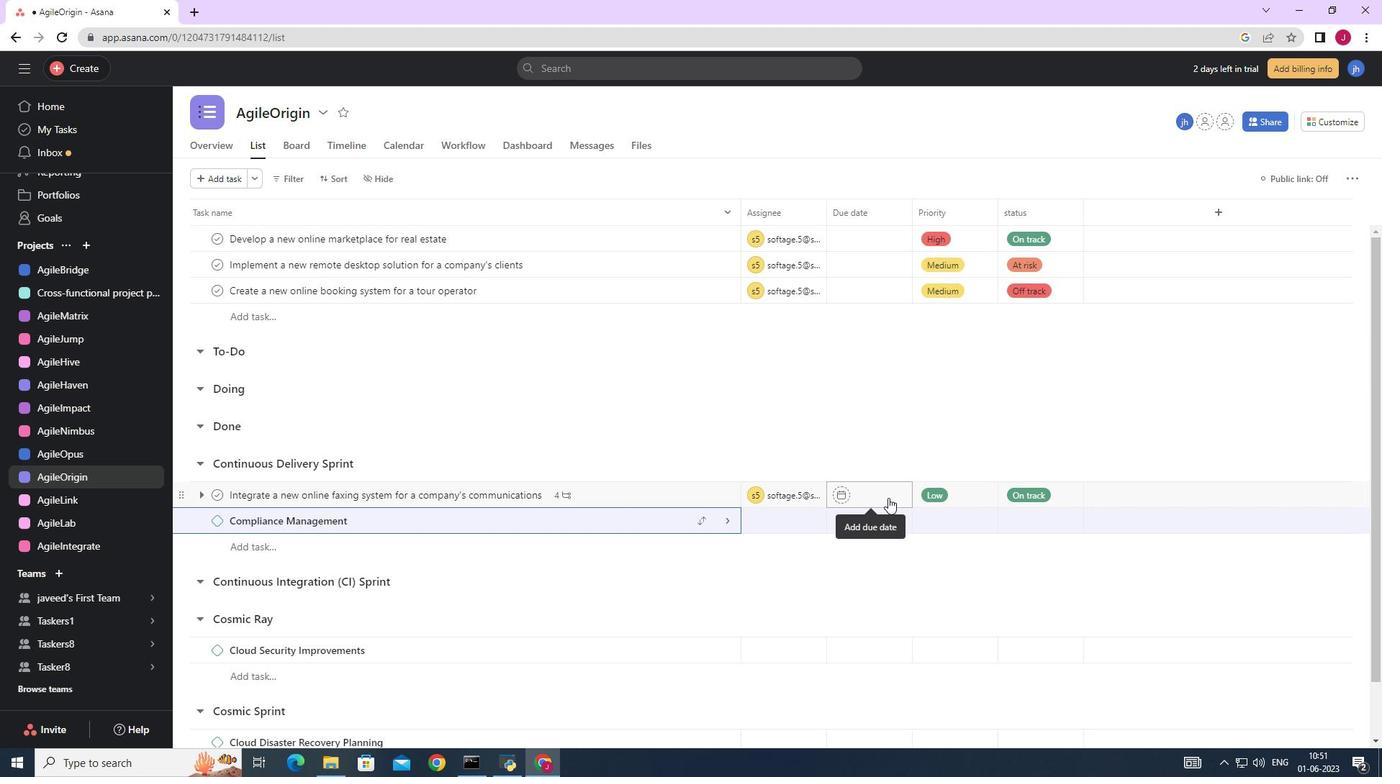 
Action: Mouse moved to (1012, 260)
Screenshot: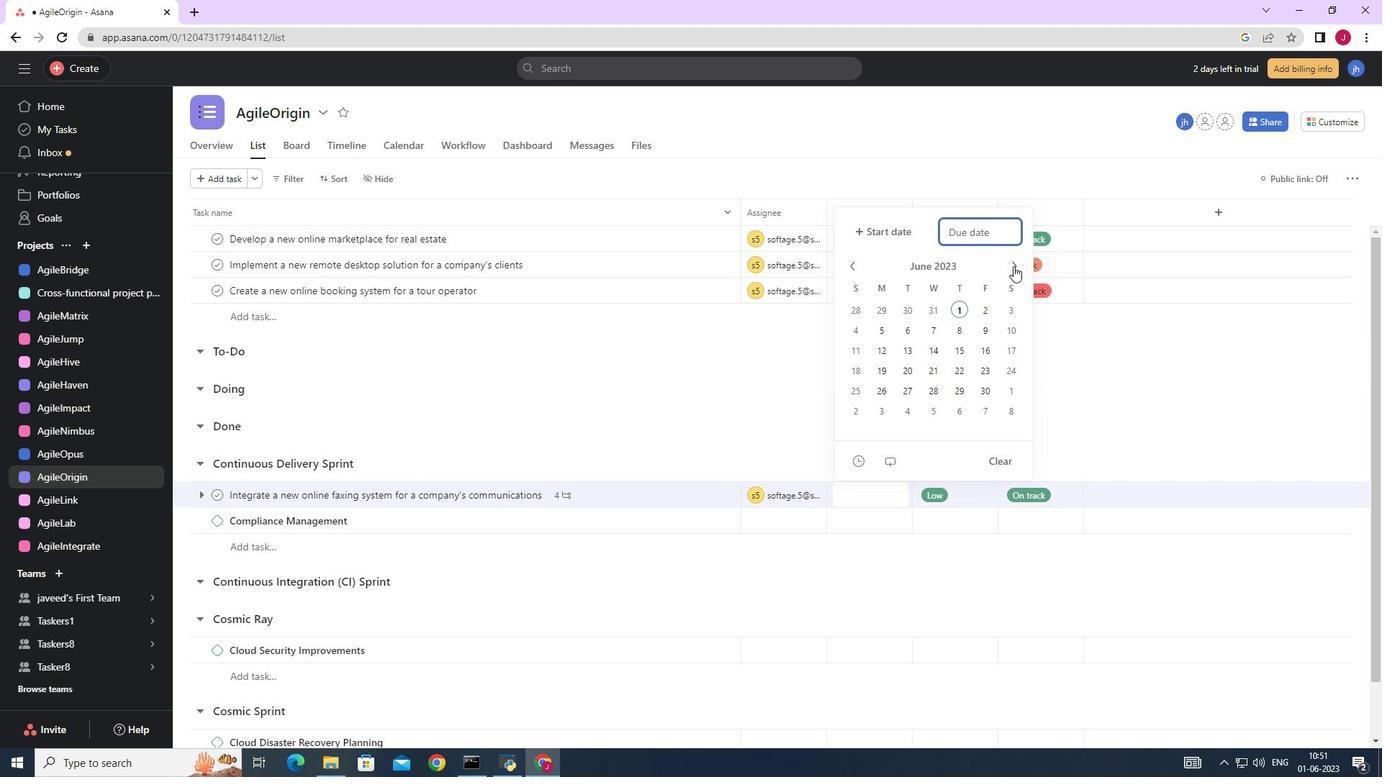 
Action: Mouse pressed left at (1012, 260)
Screenshot: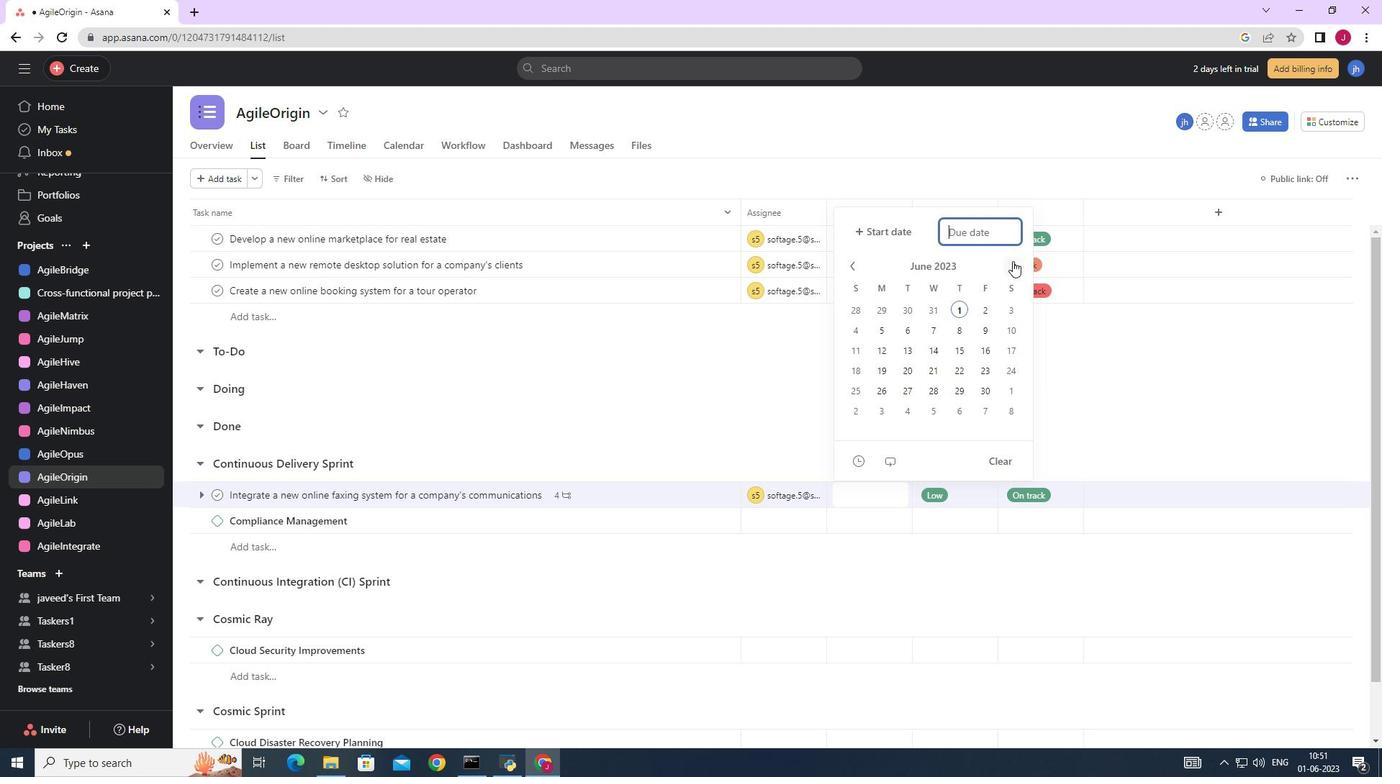 
Action: Mouse moved to (902, 349)
Screenshot: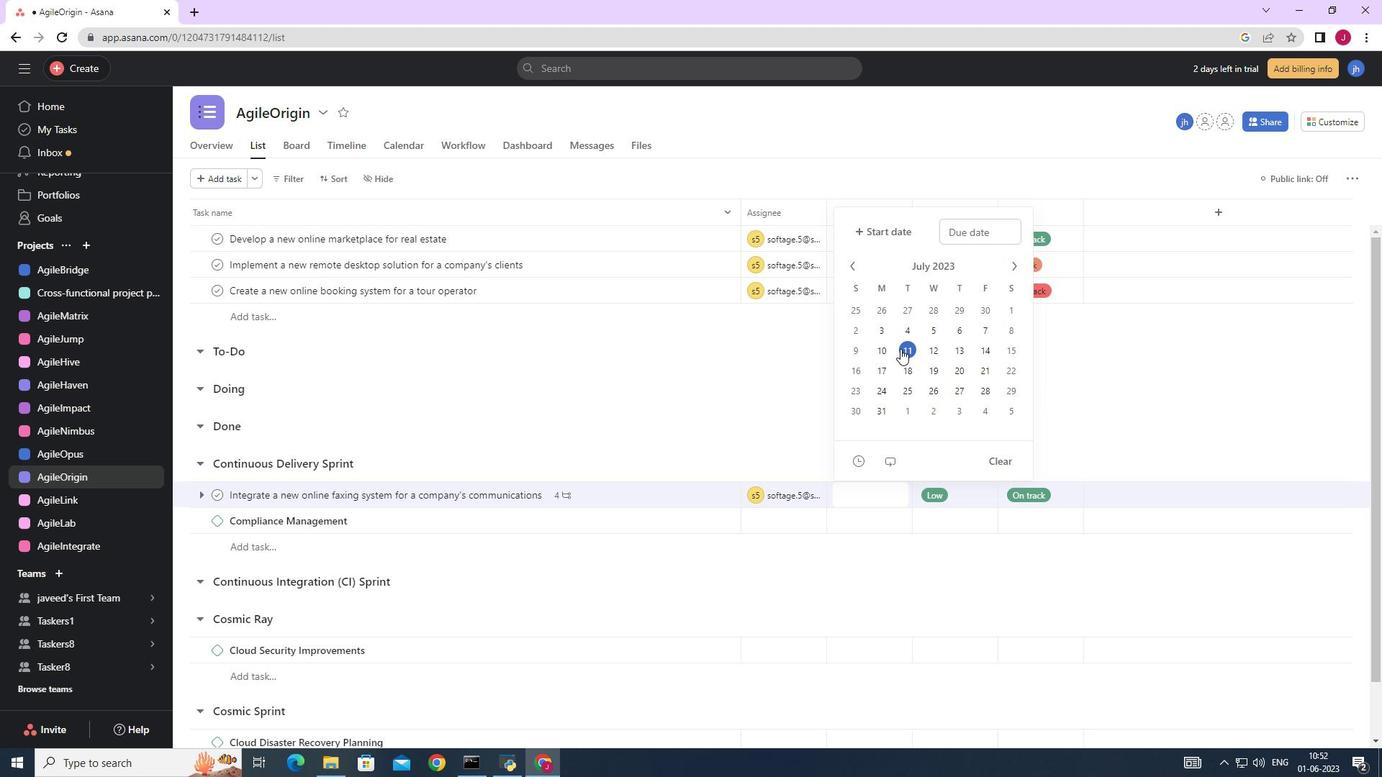 
Action: Mouse pressed left at (902, 349)
Screenshot: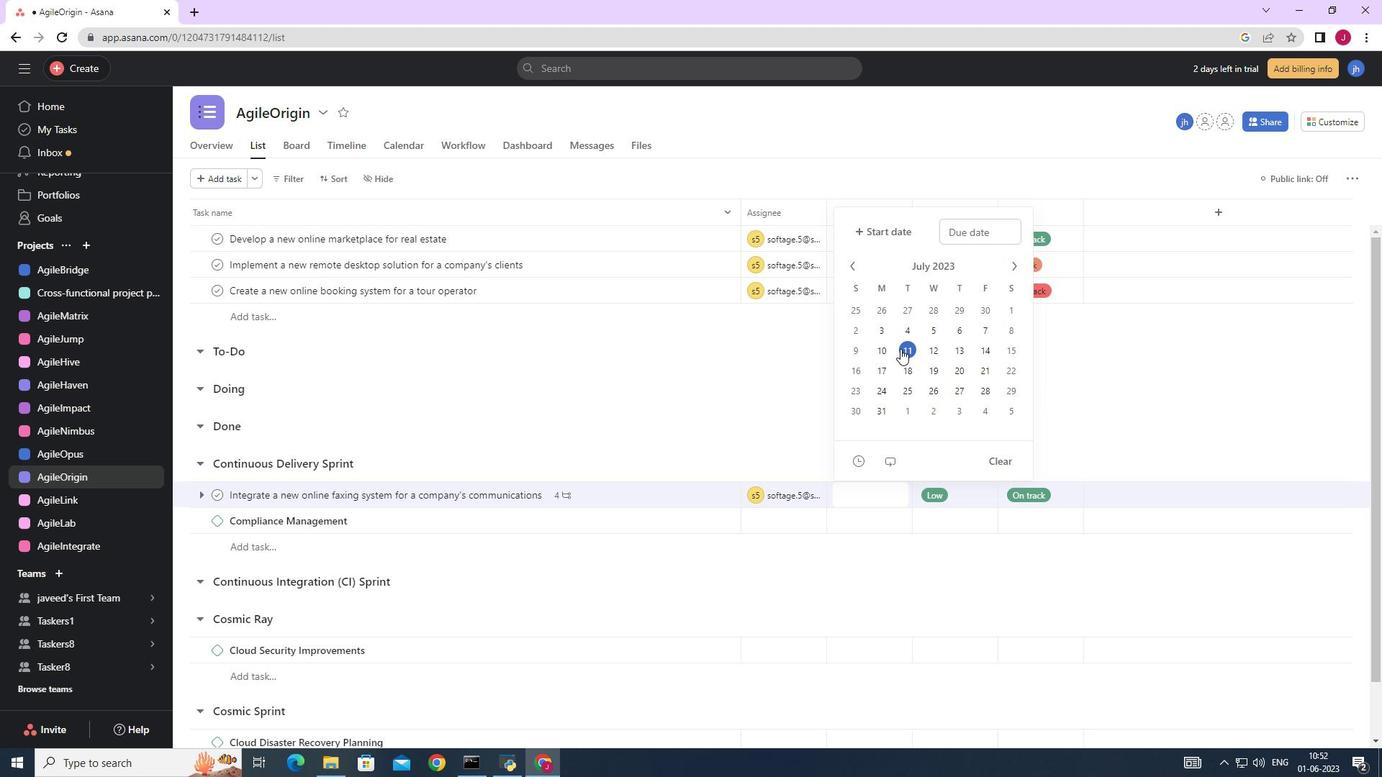 
Action: Mouse moved to (1117, 373)
Screenshot: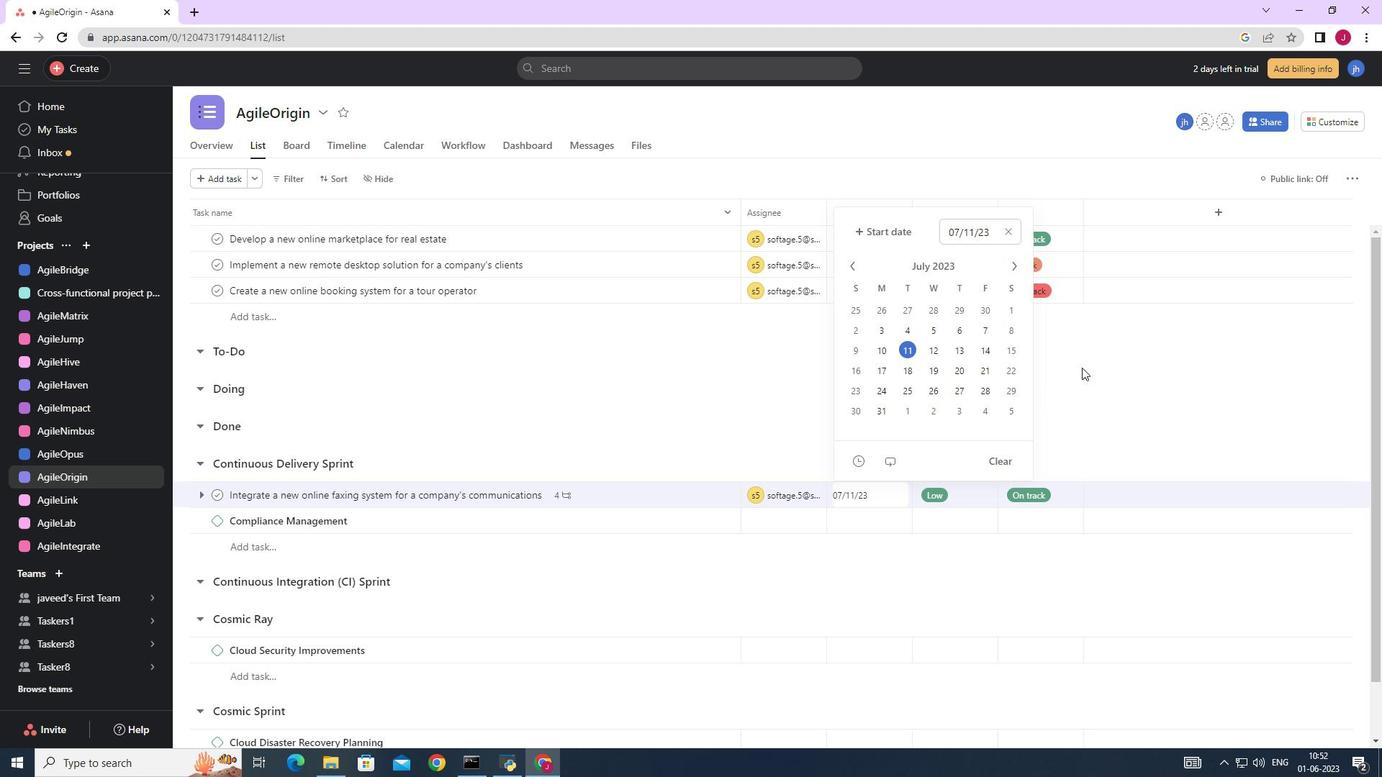 
Action: Mouse pressed left at (1117, 373)
Screenshot: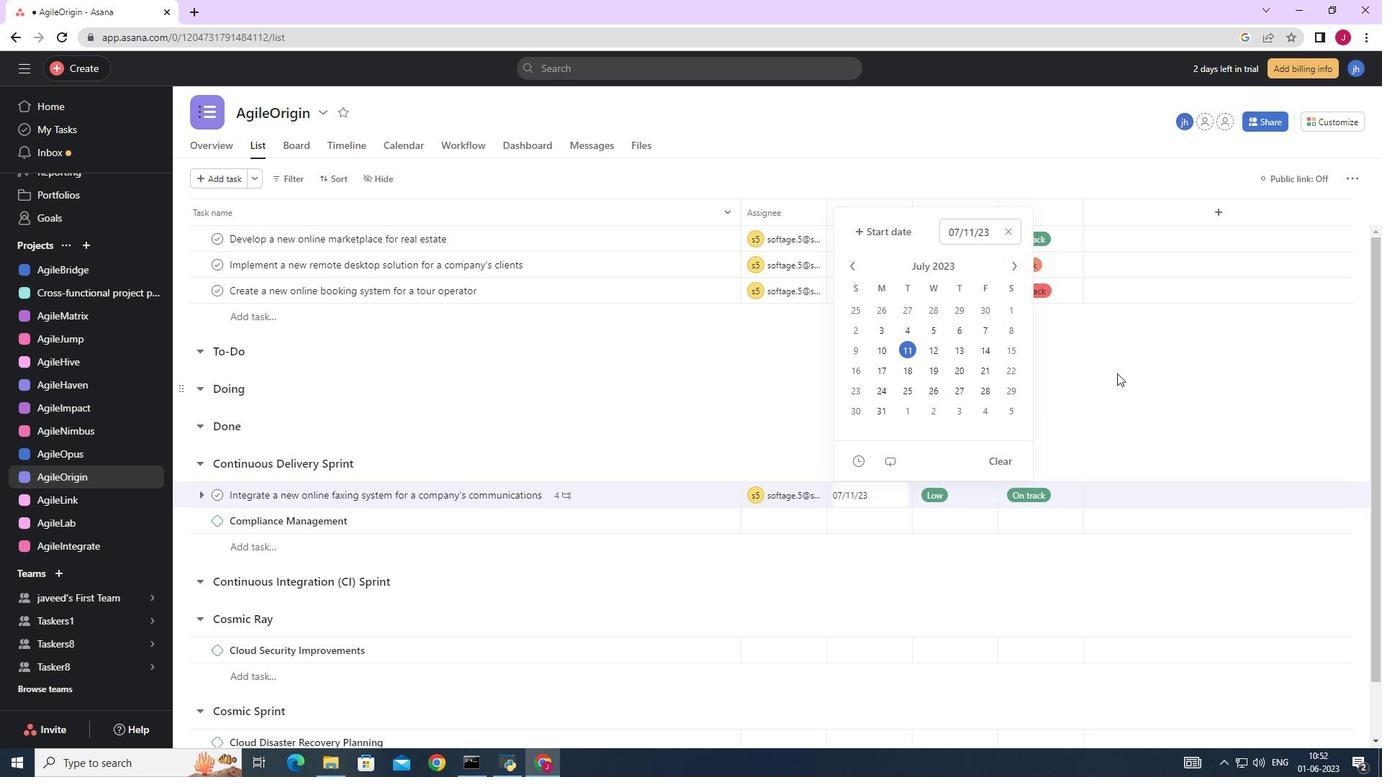 
